 Task: Look for space in Morwa, India from 9th July, 2023 to 15th July, 2023 for 7 adults in price range Rs.10000 to Rs.15000. Place can be entire place or shared room with 4 bedrooms having 7 beds and 4 bathrooms. Property type can be house, flat, guest house. Amenities needed are: wifi, TV, free parkinig on premises, gym, breakfast. Booking option can be shelf check-in. Required host language is English.
Action: Mouse pressed left at (414, 102)
Screenshot: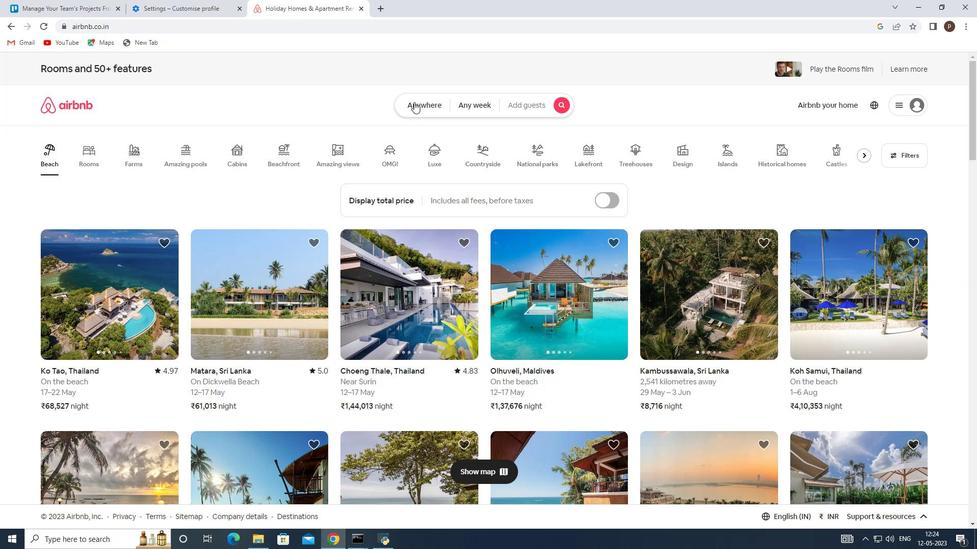 
Action: Mouse moved to (309, 146)
Screenshot: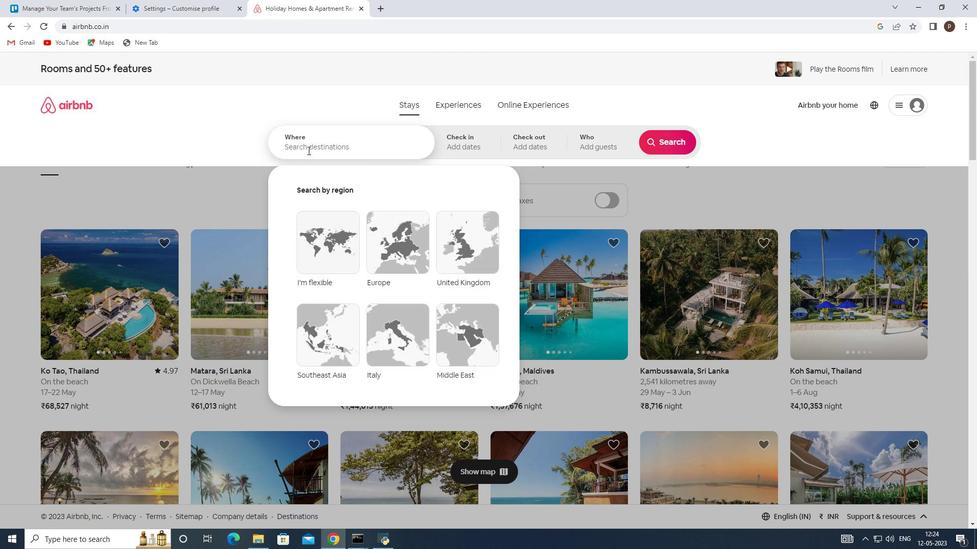 
Action: Mouse pressed left at (309, 146)
Screenshot: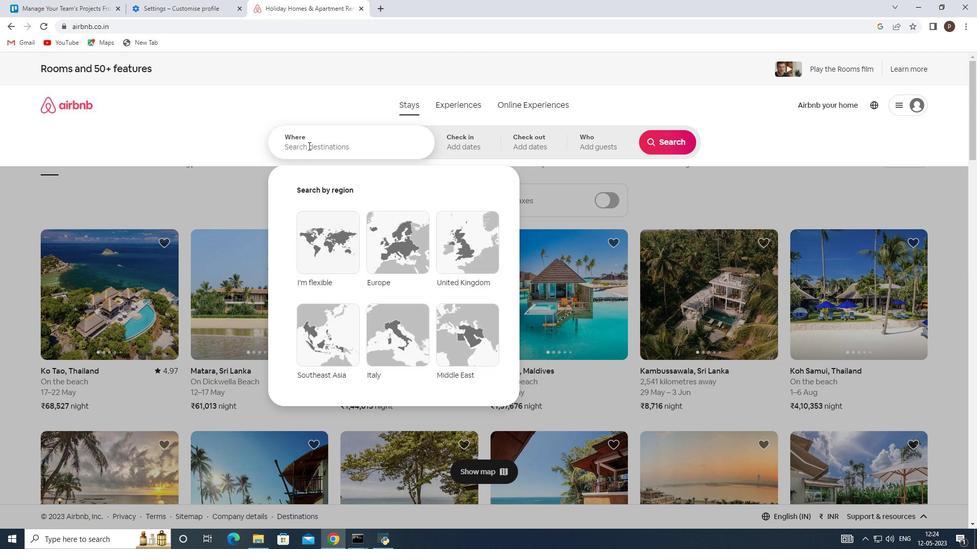 
Action: Key pressed <Key.caps_lock>M<Key.caps_lock>orwa,<Key.space><Key.caps_lock>I<Key.caps_lock>ndia<Key.space><Key.enter>
Screenshot: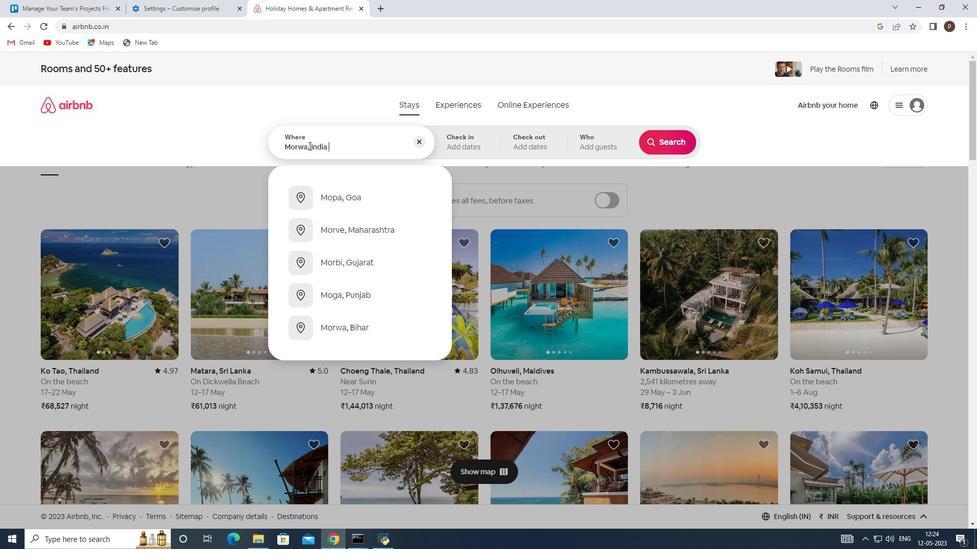 
Action: Mouse moved to (663, 227)
Screenshot: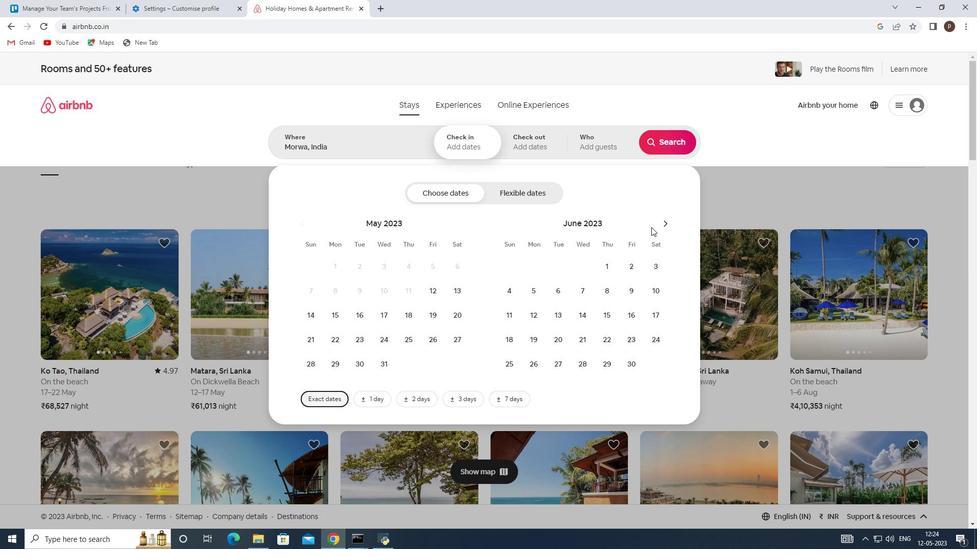 
Action: Mouse pressed left at (663, 227)
Screenshot: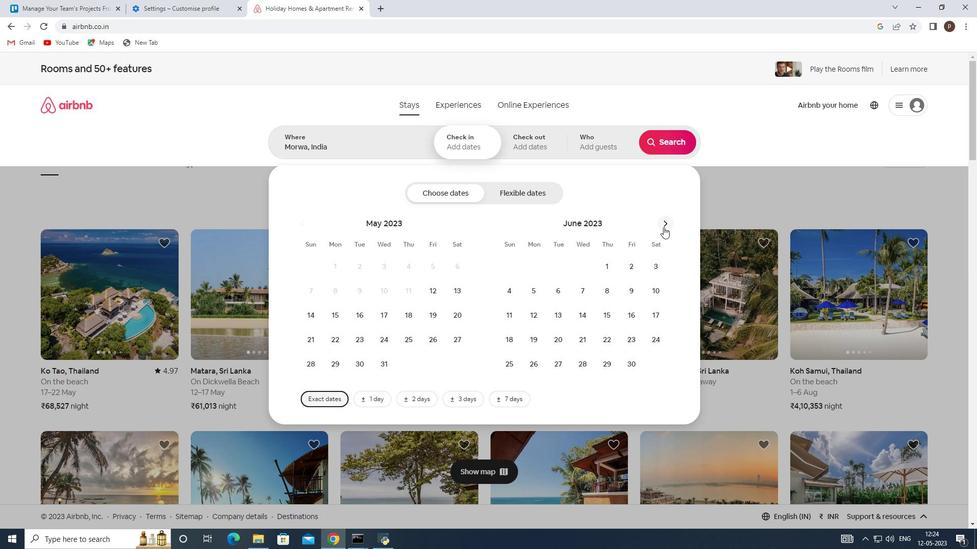 
Action: Mouse moved to (511, 309)
Screenshot: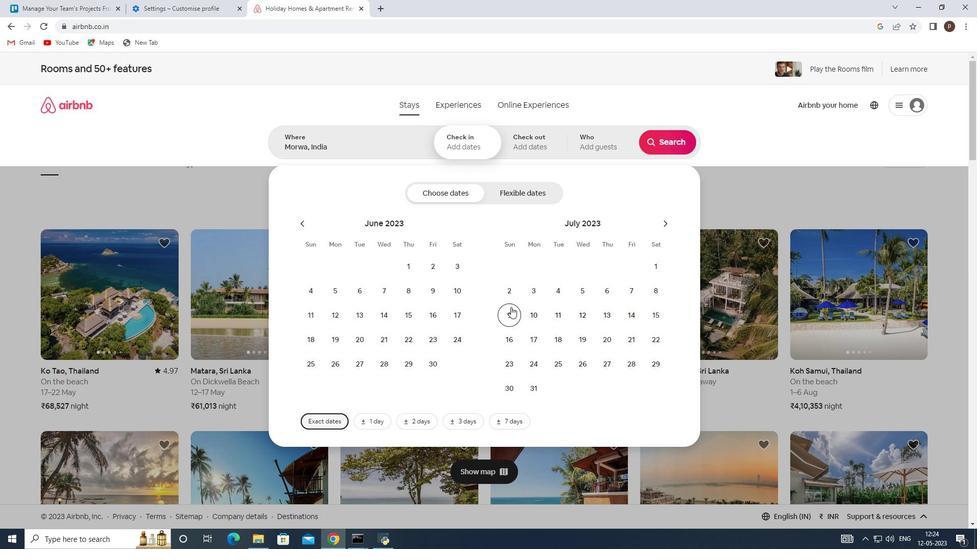 
Action: Mouse pressed left at (511, 309)
Screenshot: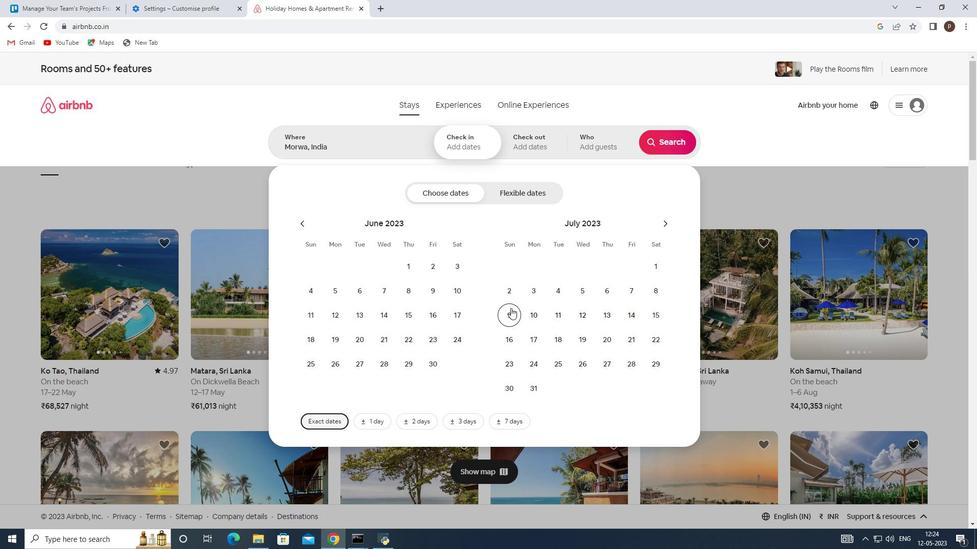 
Action: Mouse moved to (651, 316)
Screenshot: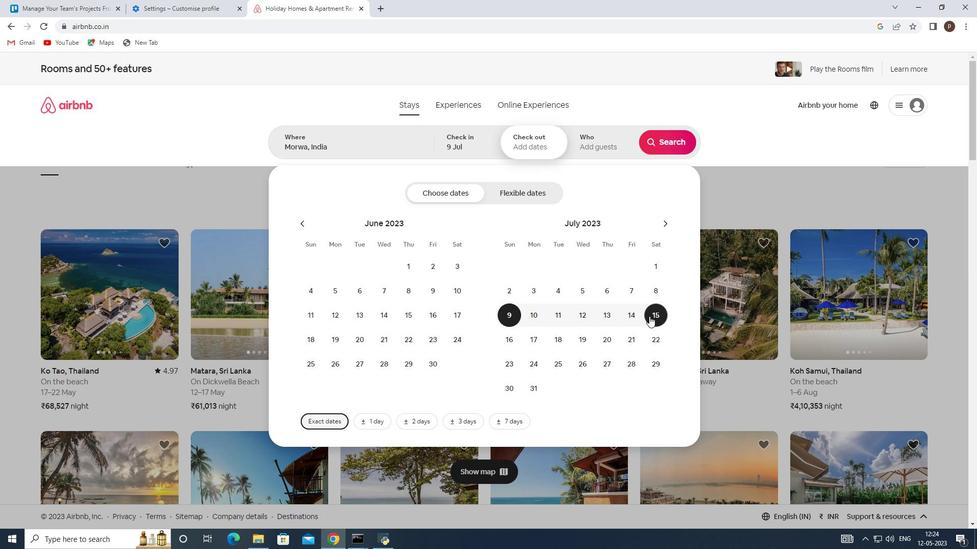
Action: Mouse pressed left at (651, 316)
Screenshot: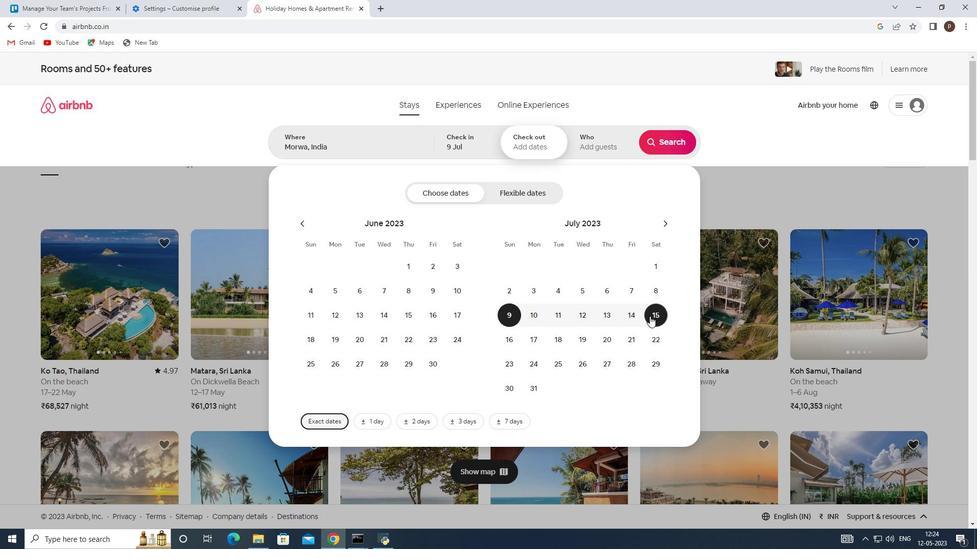 
Action: Mouse moved to (593, 142)
Screenshot: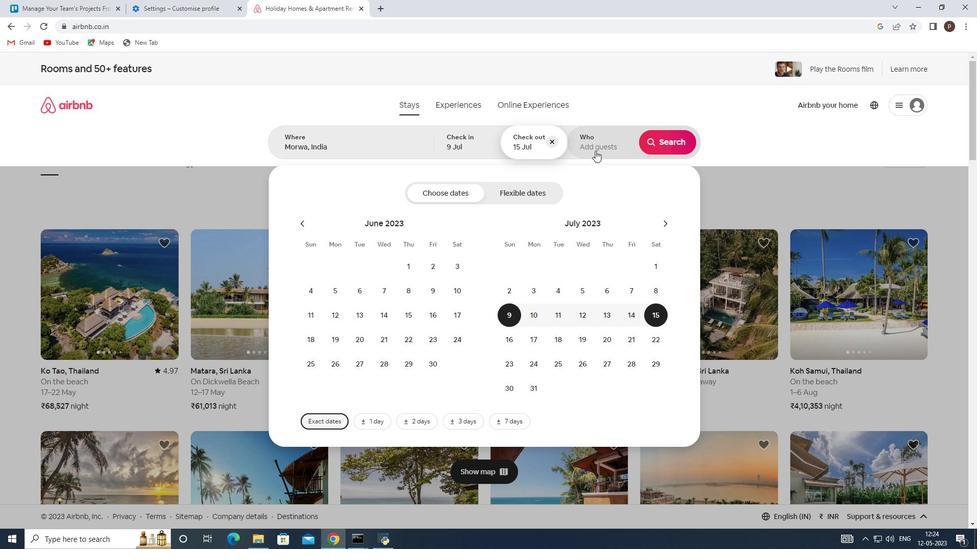 
Action: Mouse pressed left at (593, 142)
Screenshot: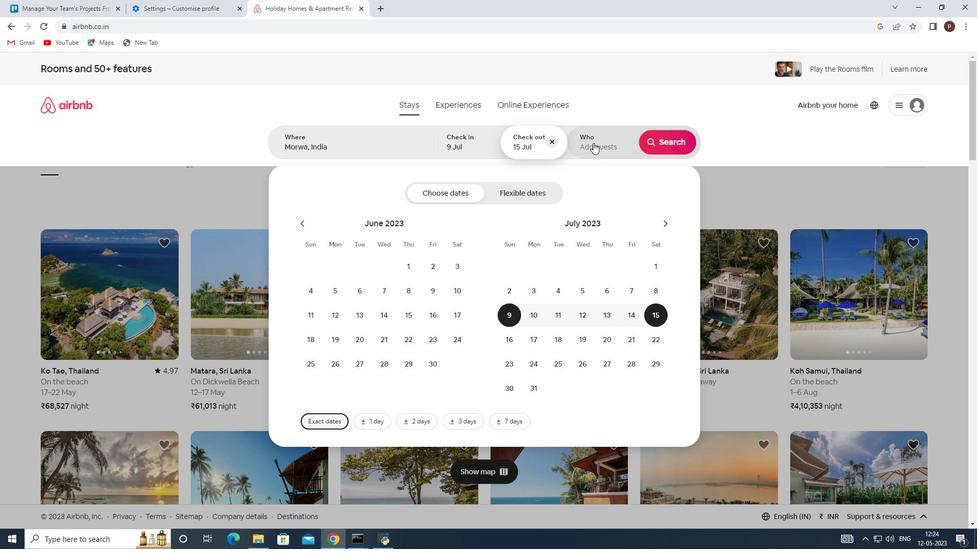 
Action: Mouse moved to (670, 195)
Screenshot: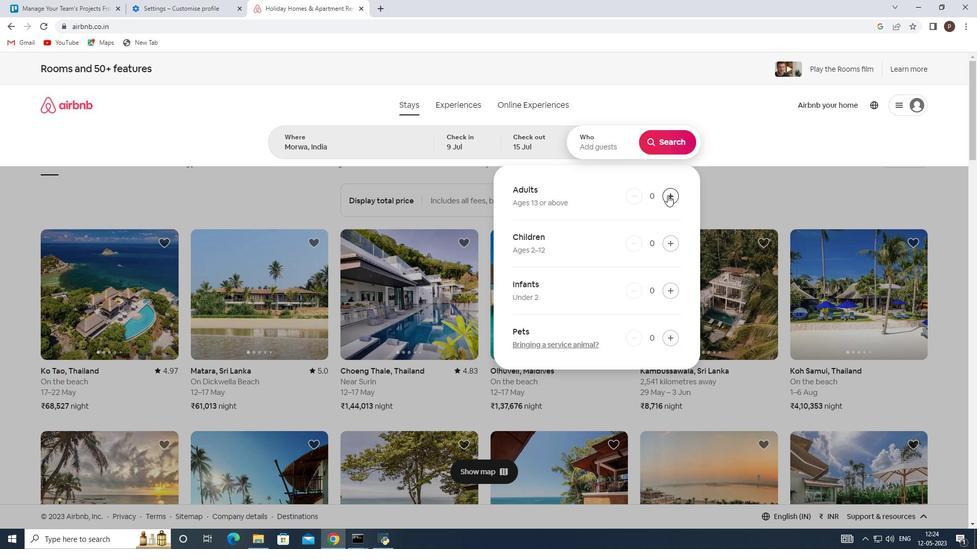 
Action: Mouse pressed left at (670, 195)
Screenshot: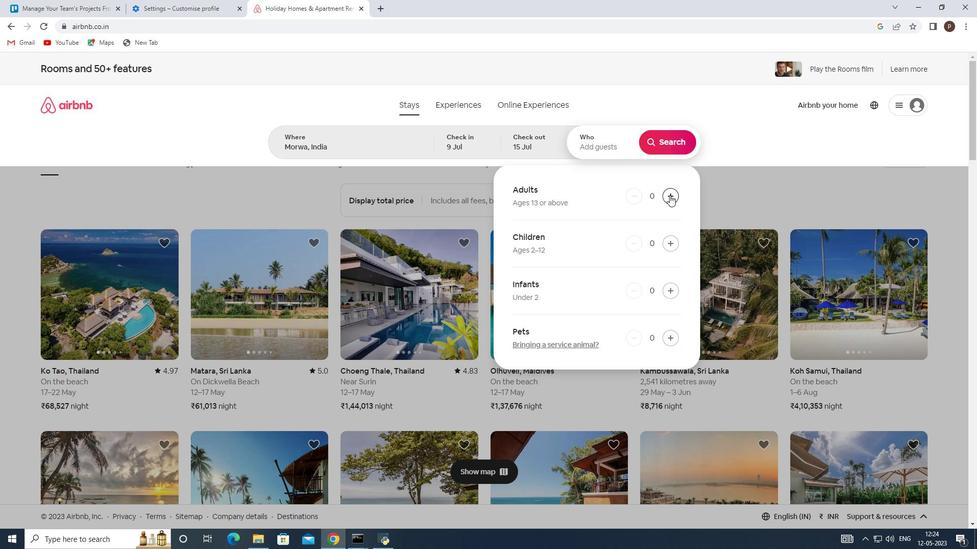 
Action: Mouse pressed left at (670, 195)
Screenshot: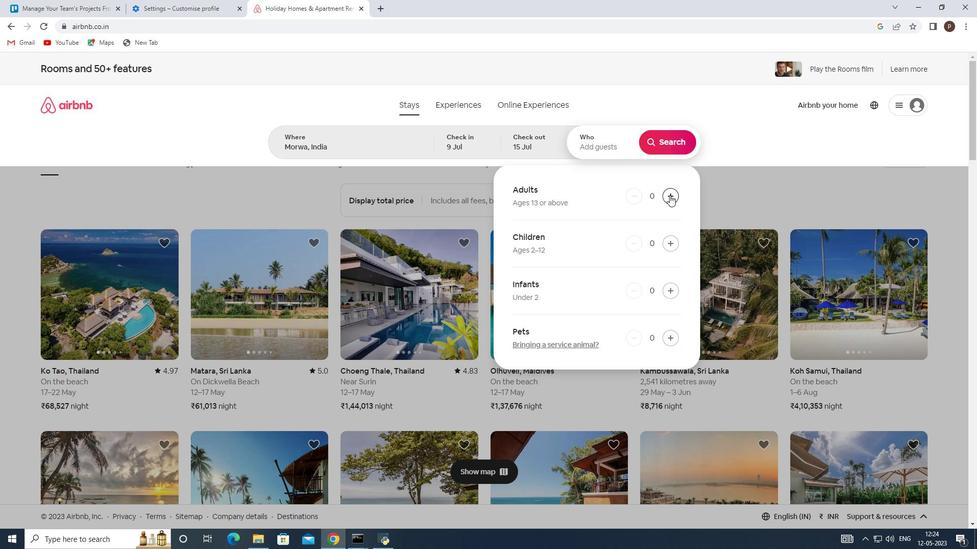 
Action: Mouse pressed left at (670, 195)
Screenshot: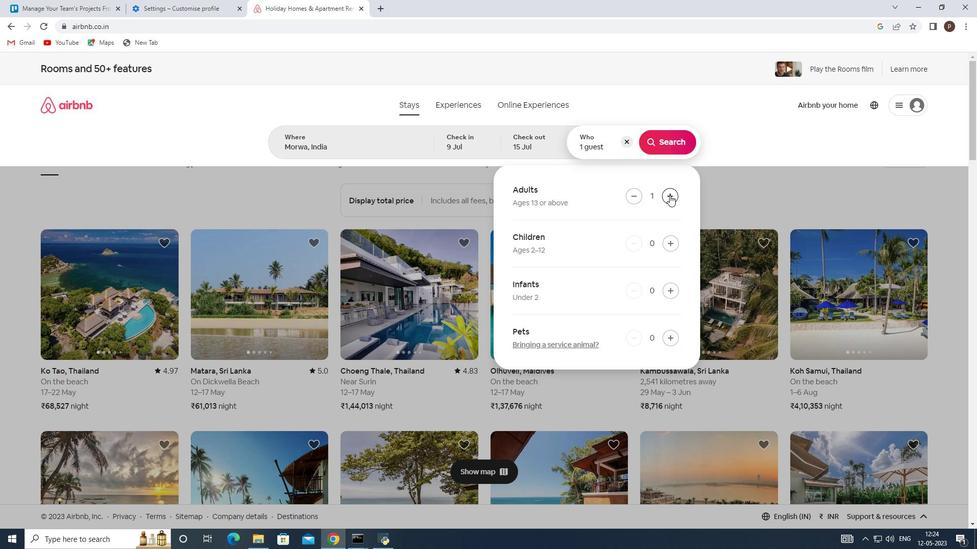 
Action: Mouse pressed left at (670, 195)
Screenshot: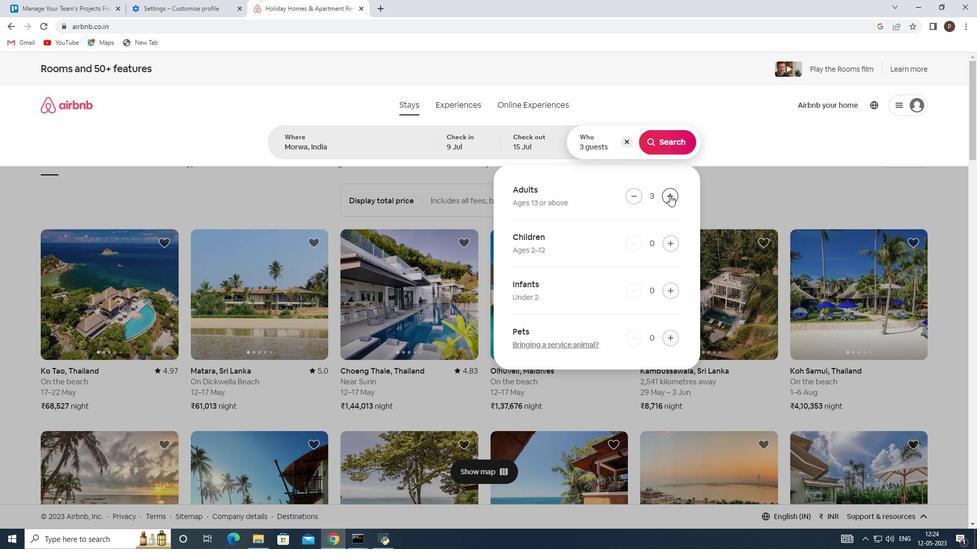 
Action: Mouse pressed left at (670, 195)
Screenshot: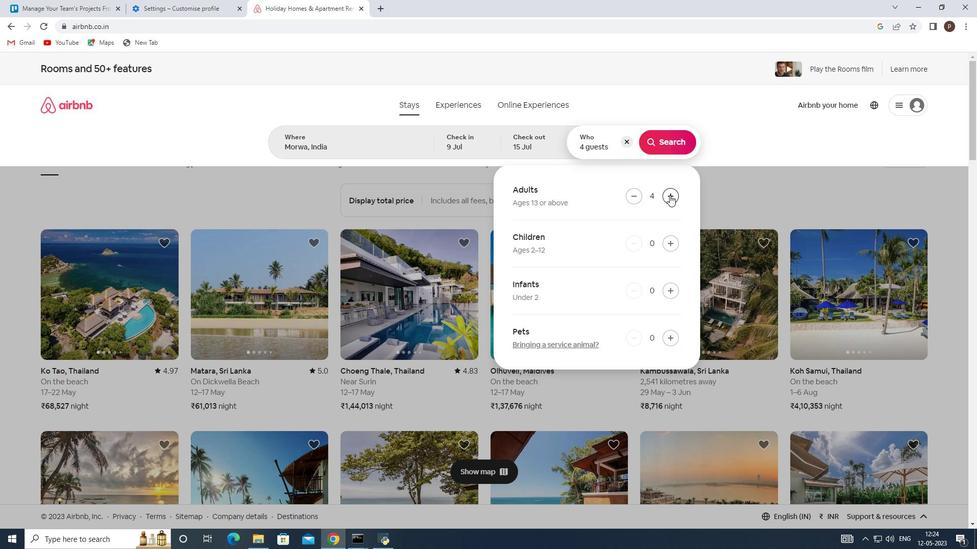 
Action: Mouse pressed left at (670, 195)
Screenshot: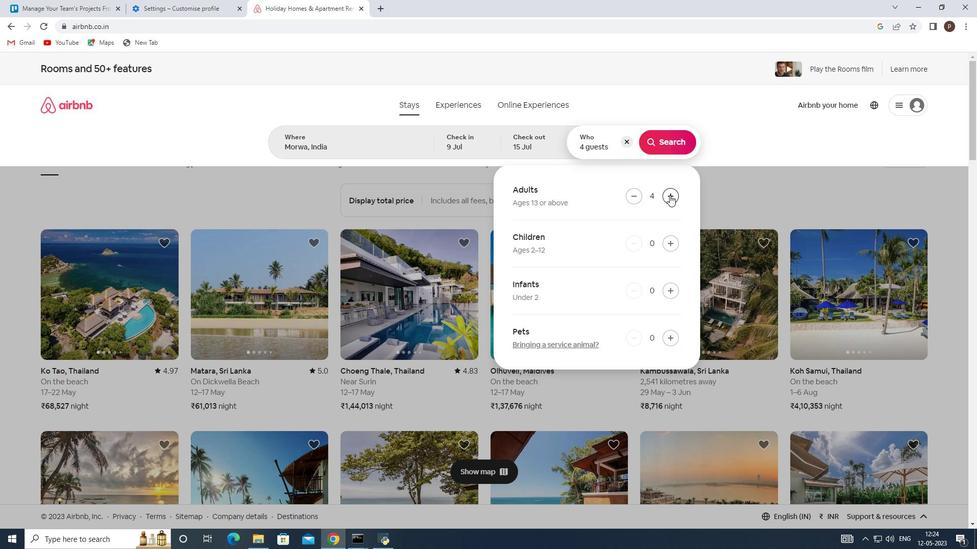 
Action: Mouse pressed left at (670, 195)
Screenshot: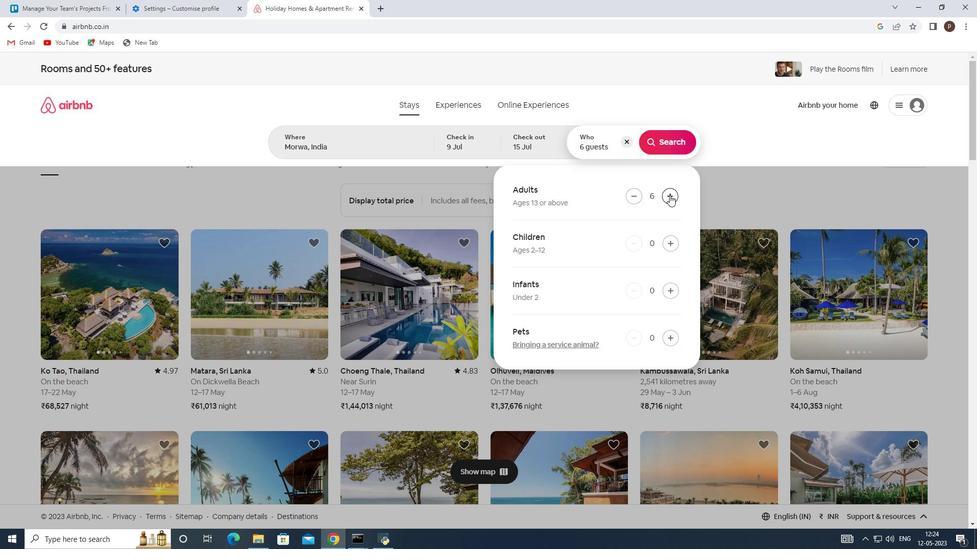 
Action: Mouse moved to (665, 142)
Screenshot: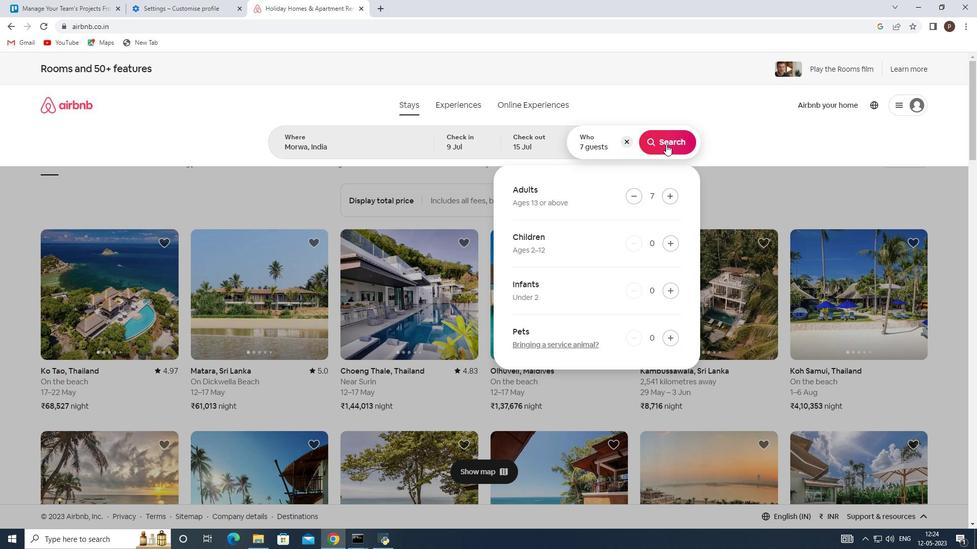 
Action: Mouse pressed left at (665, 142)
Screenshot: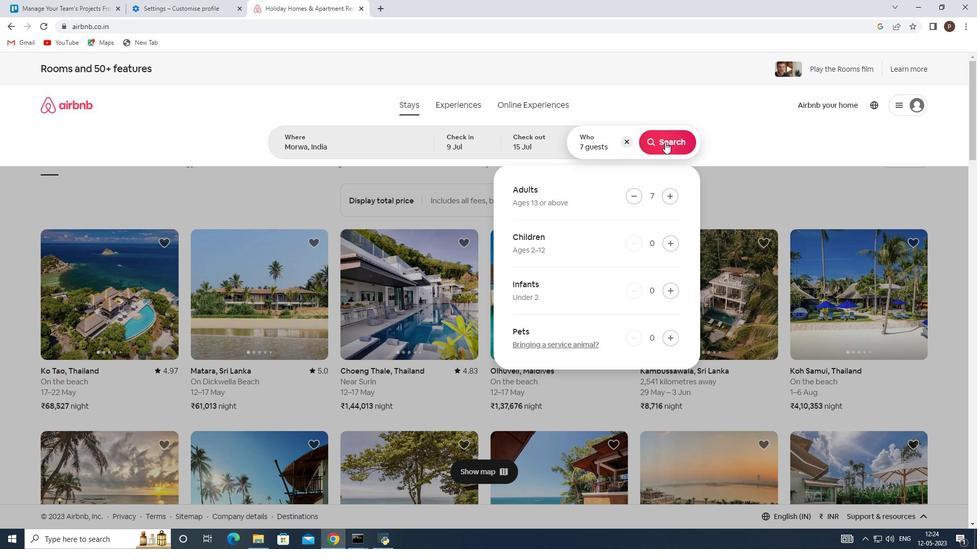 
Action: Mouse moved to (918, 115)
Screenshot: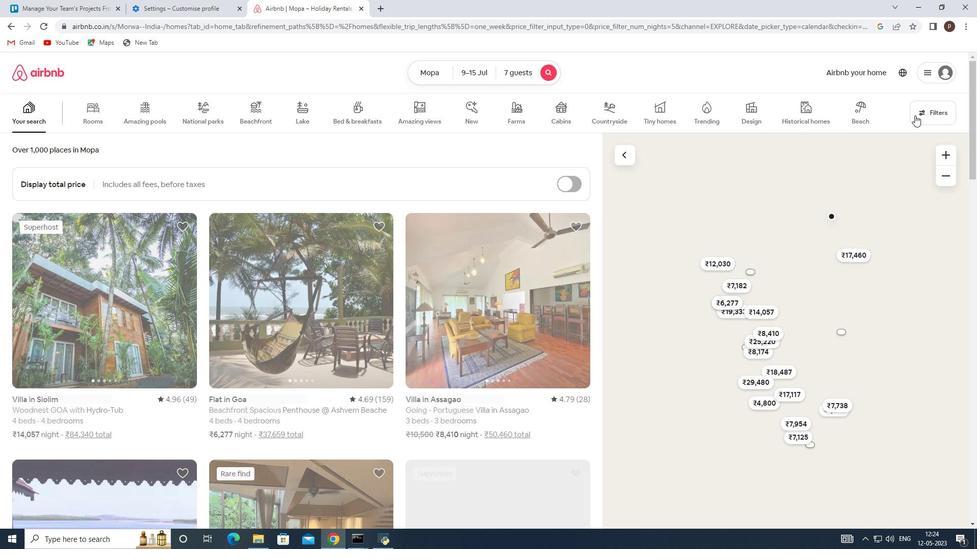 
Action: Mouse pressed left at (918, 115)
Screenshot: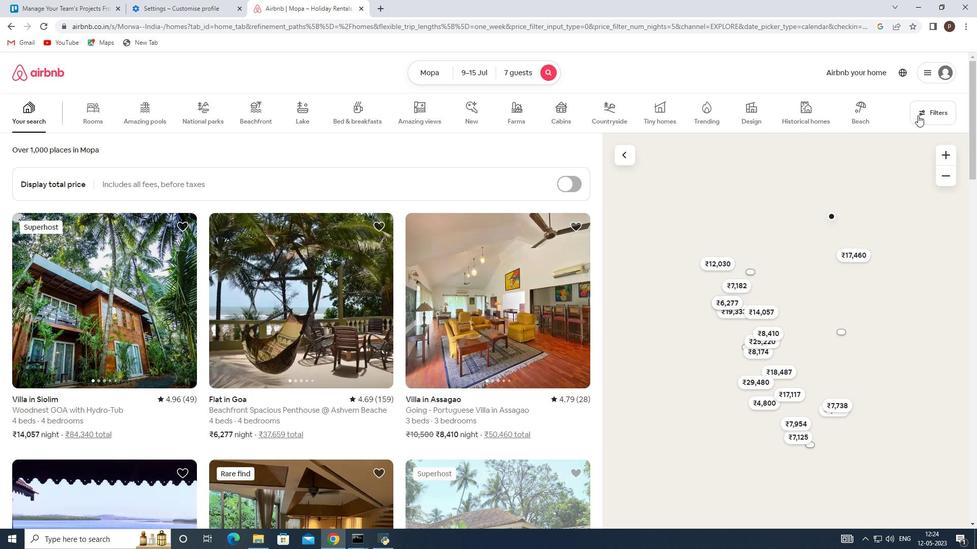 
Action: Mouse moved to (341, 370)
Screenshot: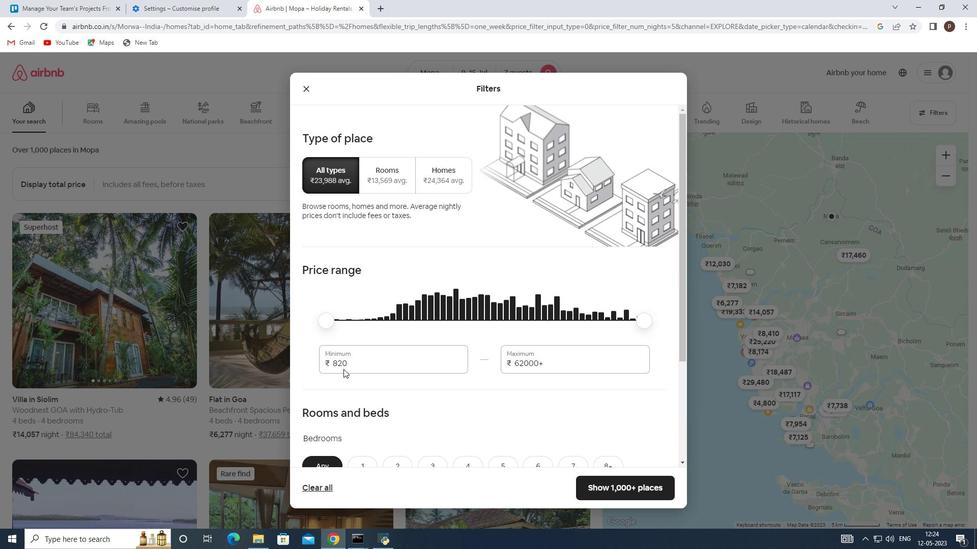 
Action: Mouse pressed left at (341, 370)
Screenshot: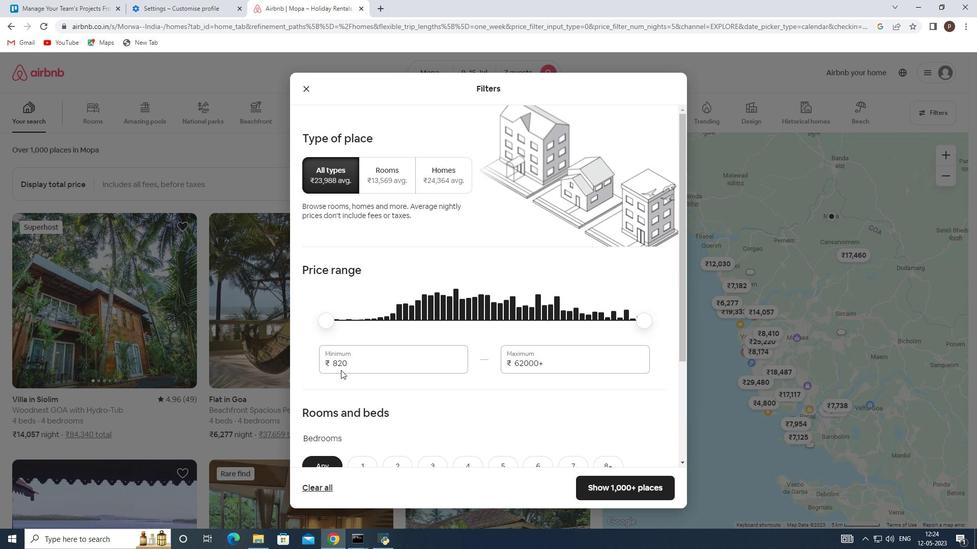 
Action: Mouse pressed left at (341, 370)
Screenshot: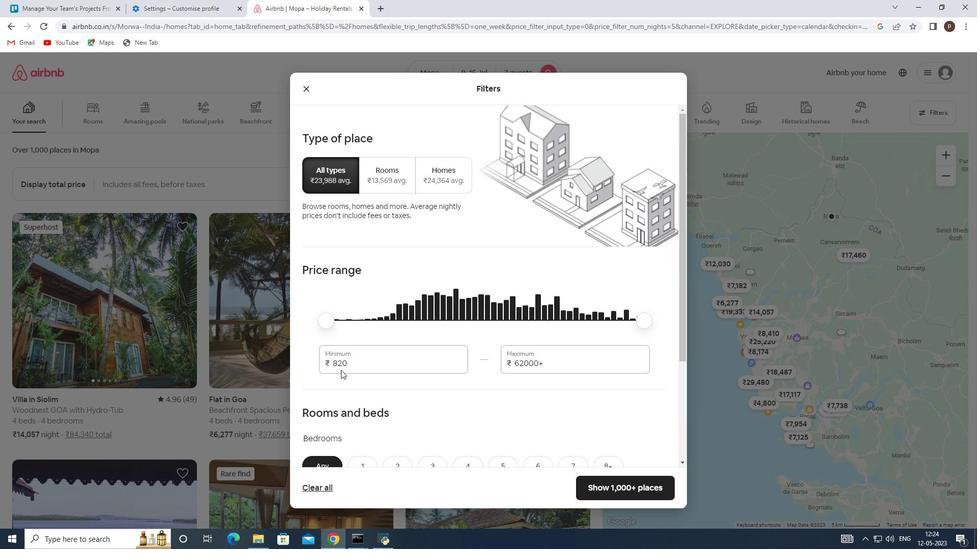 
Action: Mouse moved to (334, 361)
Screenshot: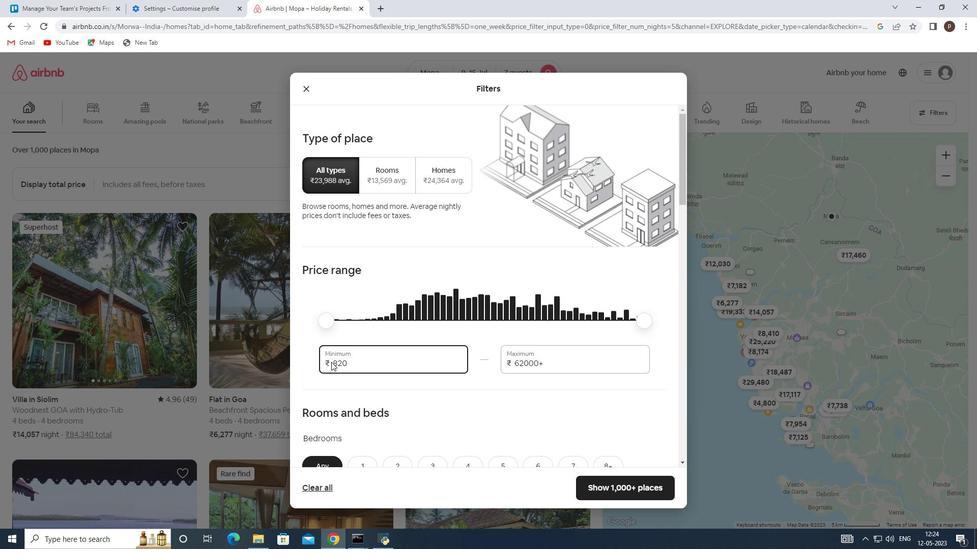 
Action: Mouse pressed left at (334, 361)
Screenshot: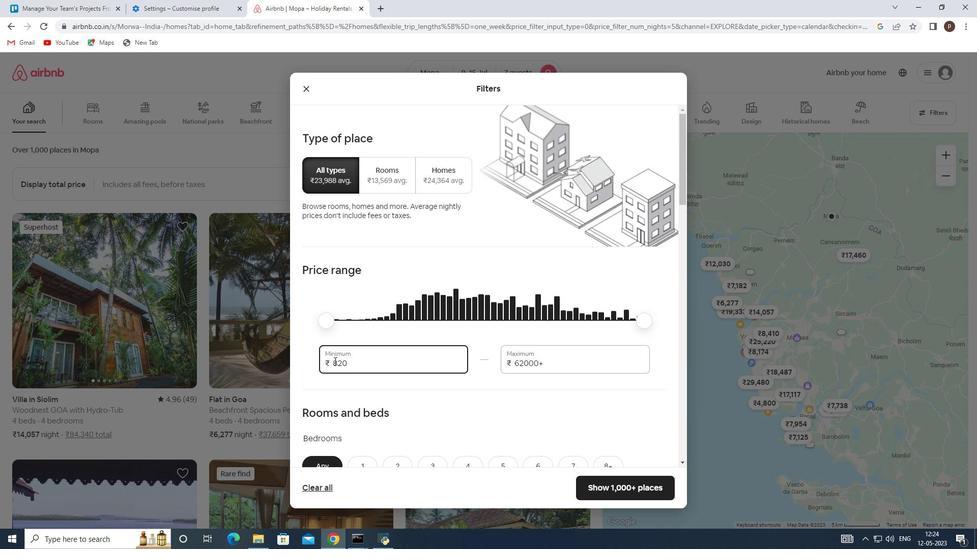 
Action: Mouse pressed left at (334, 361)
Screenshot: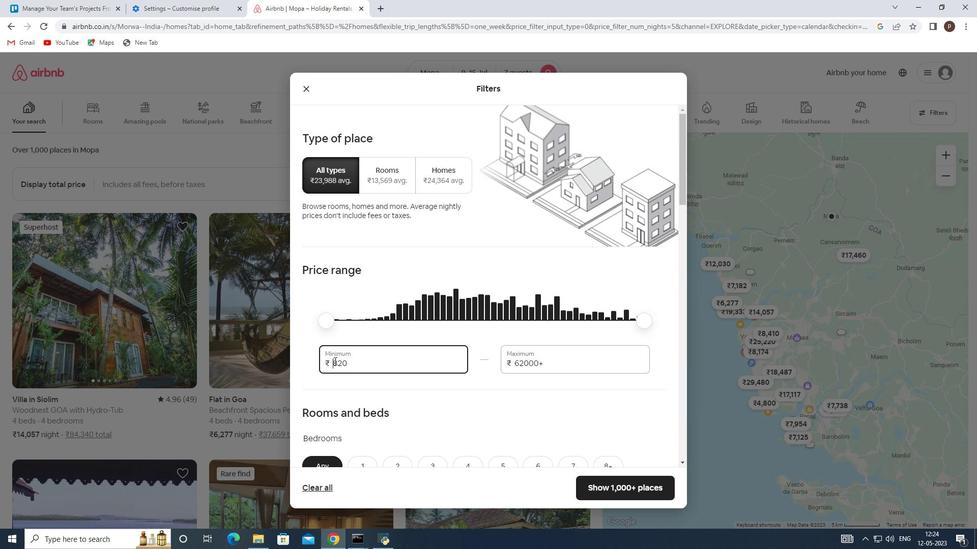 
Action: Mouse moved to (335, 360)
Screenshot: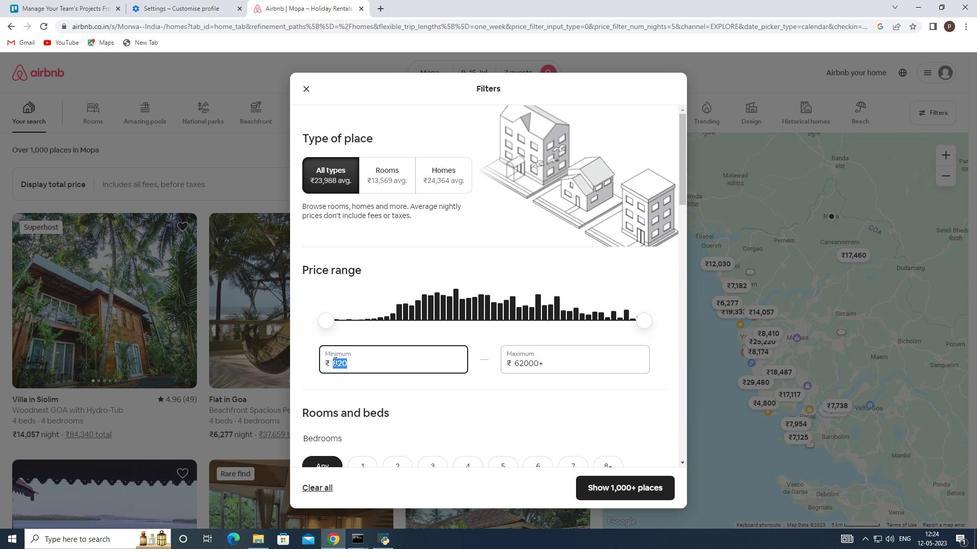 
Action: Key pressed 10000<Key.tab>15000
Screenshot: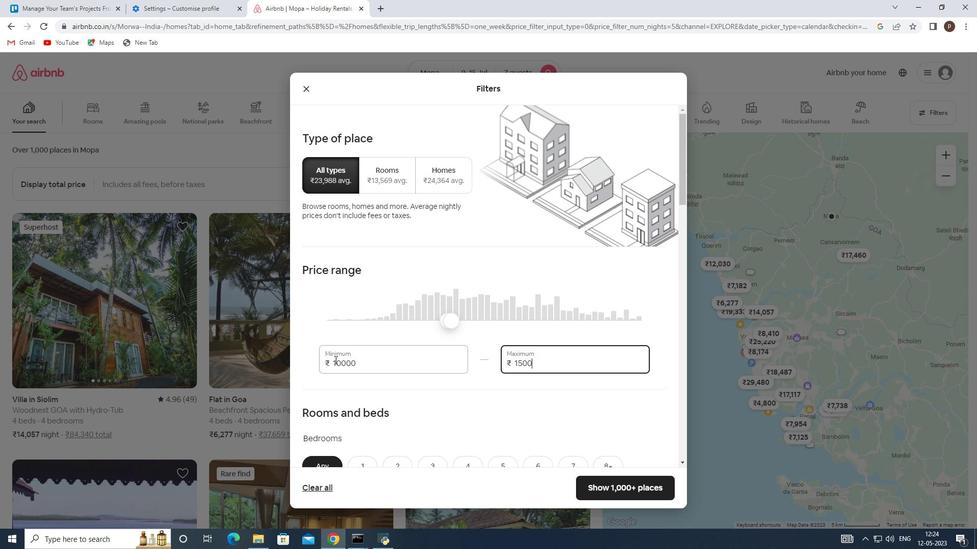 
Action: Mouse moved to (365, 393)
Screenshot: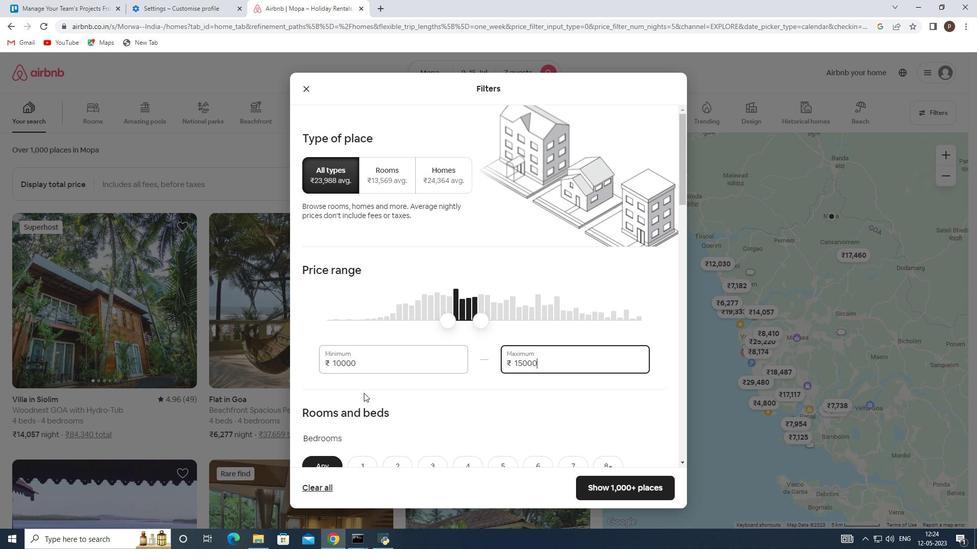 
Action: Mouse scrolled (365, 393) with delta (0, 0)
Screenshot: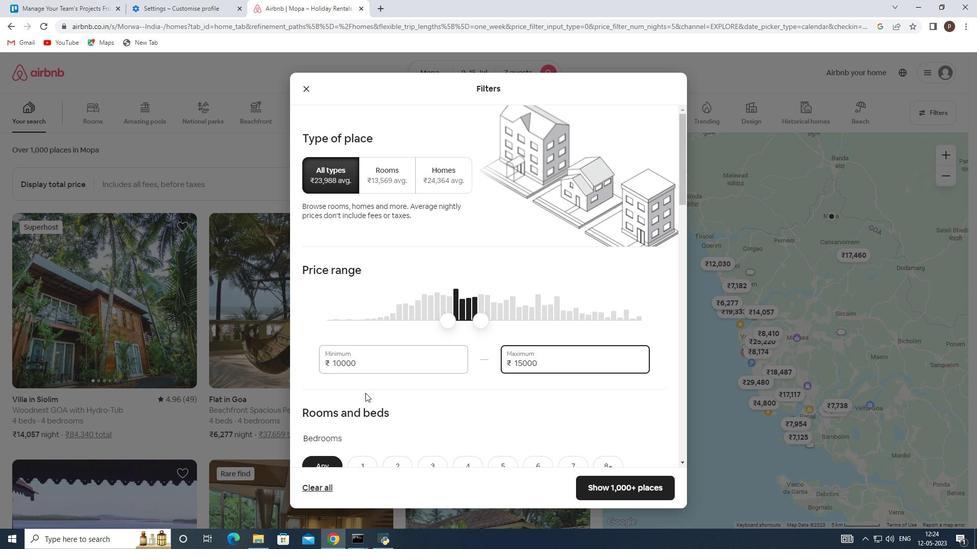 
Action: Mouse moved to (369, 389)
Screenshot: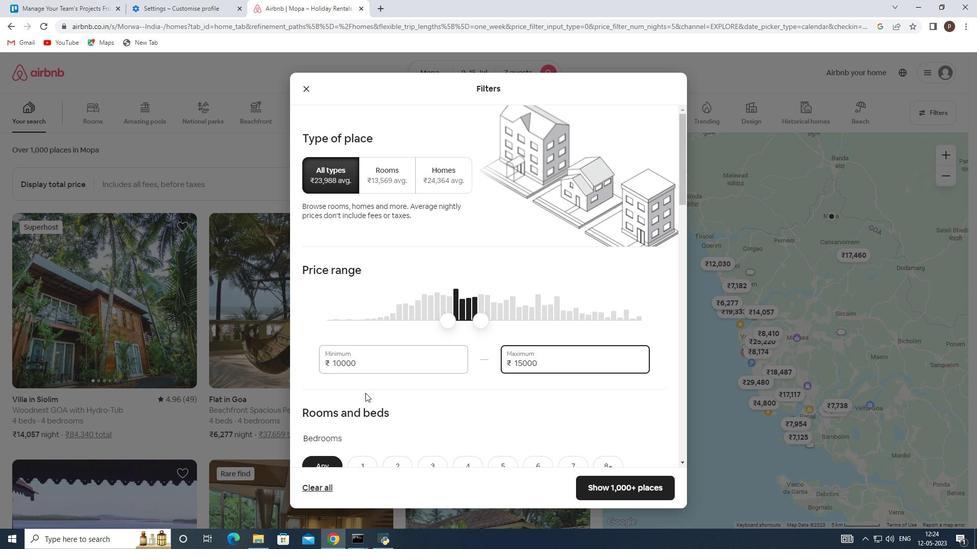 
Action: Mouse scrolled (369, 389) with delta (0, 0)
Screenshot: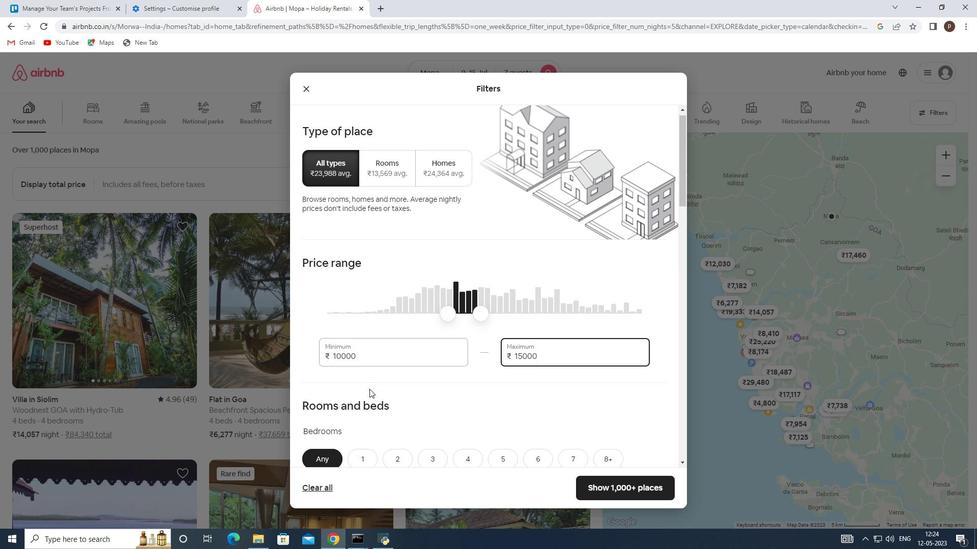 
Action: Mouse moved to (469, 361)
Screenshot: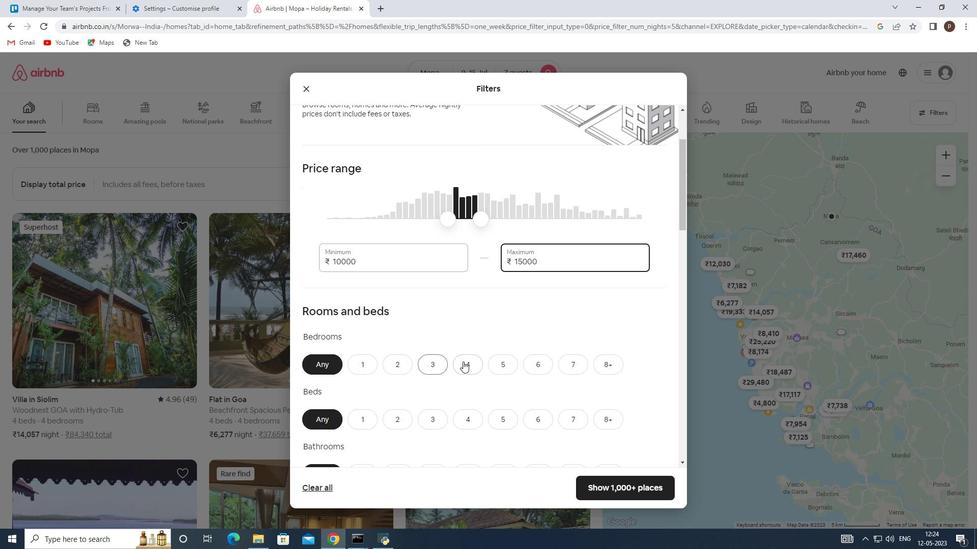 
Action: Mouse pressed left at (469, 361)
Screenshot: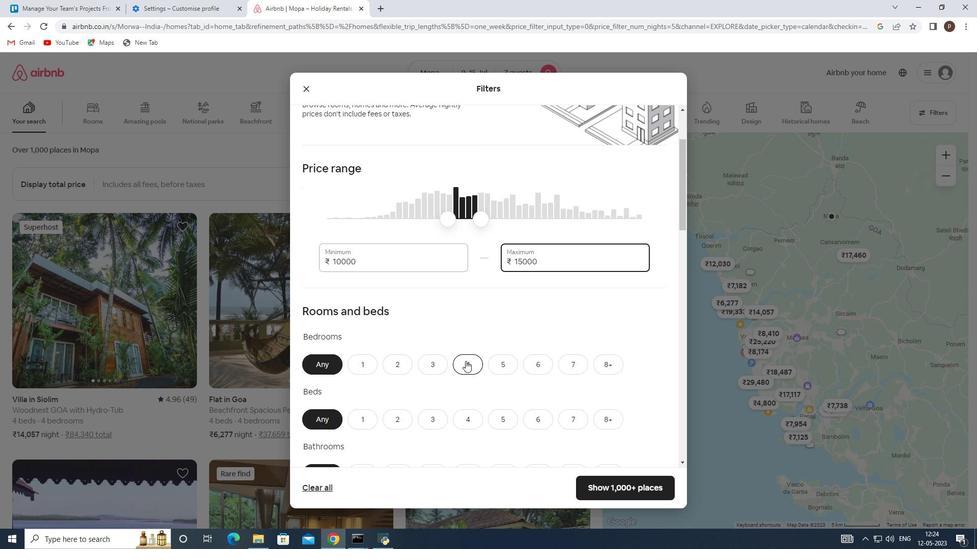 
Action: Mouse moved to (565, 413)
Screenshot: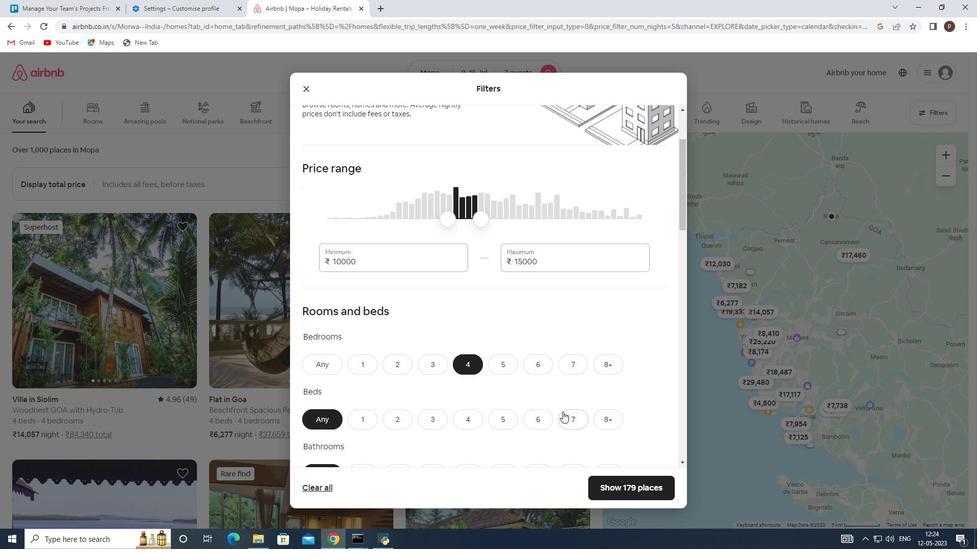 
Action: Mouse pressed left at (565, 413)
Screenshot: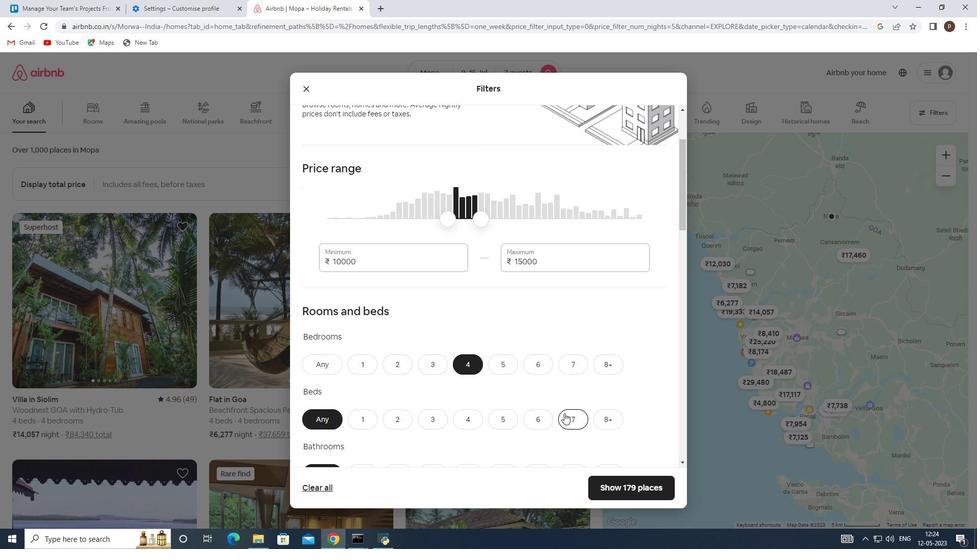
Action: Mouse moved to (548, 405)
Screenshot: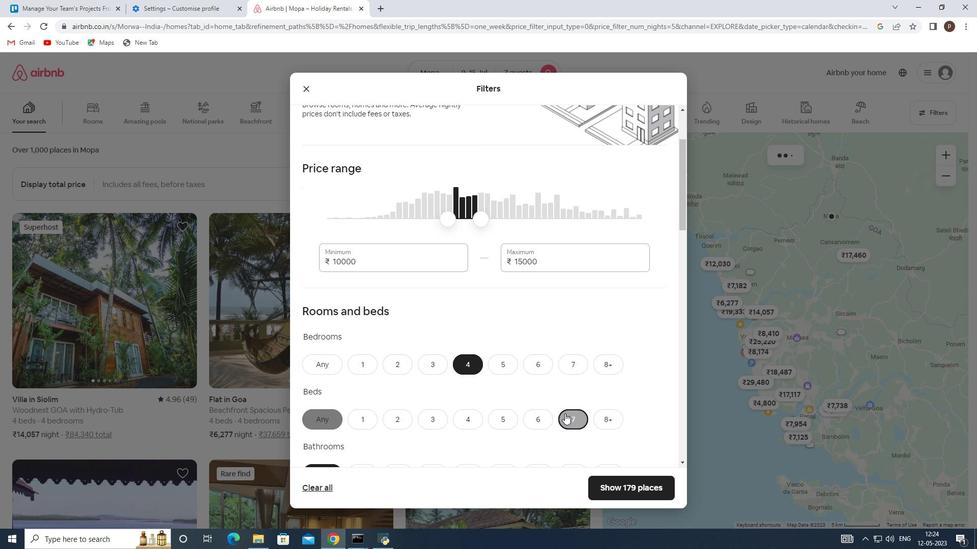
Action: Mouse scrolled (548, 405) with delta (0, 0)
Screenshot: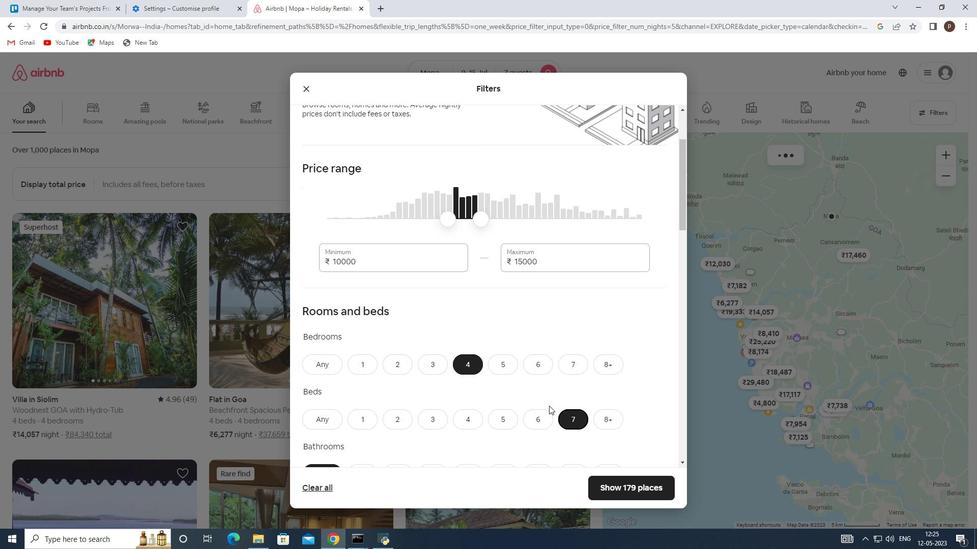 
Action: Mouse scrolled (548, 405) with delta (0, 0)
Screenshot: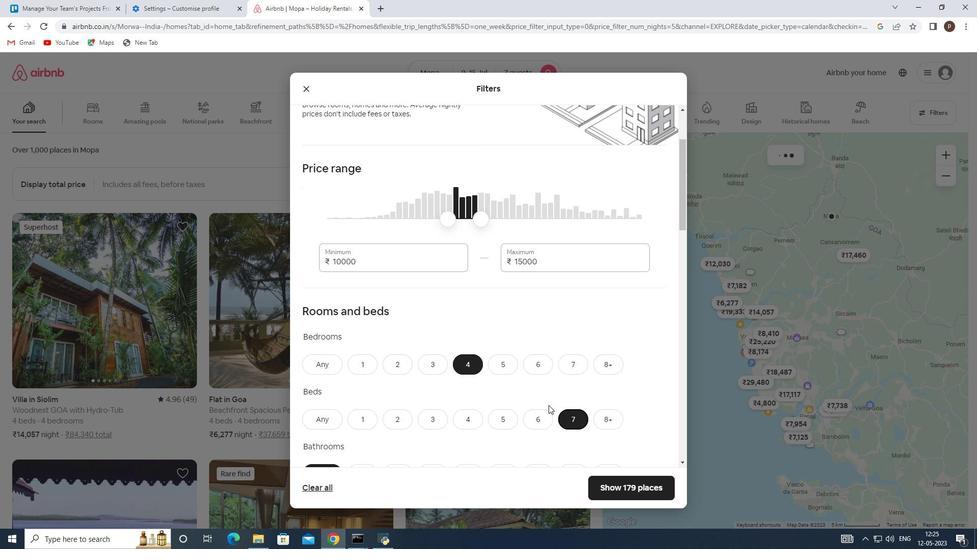 
Action: Mouse moved to (465, 373)
Screenshot: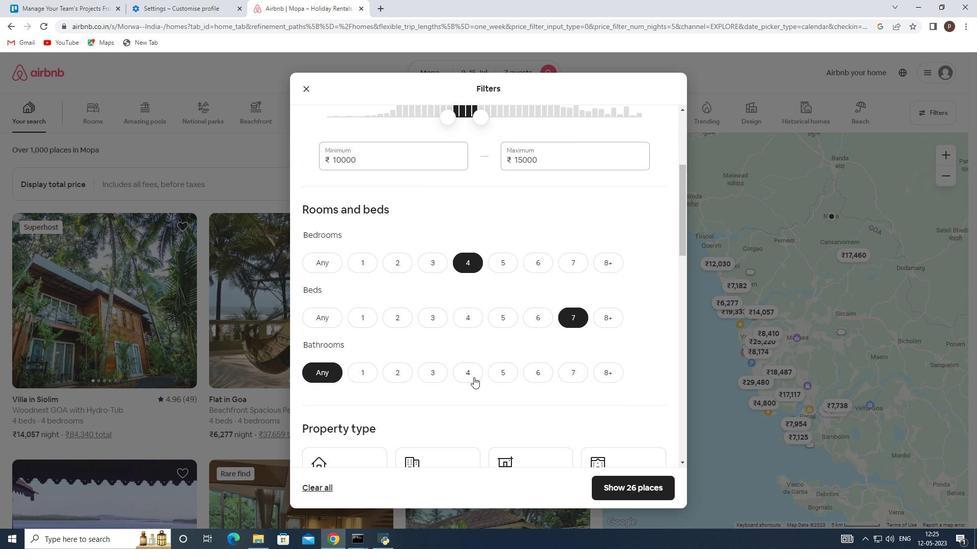 
Action: Mouse pressed left at (465, 373)
Screenshot: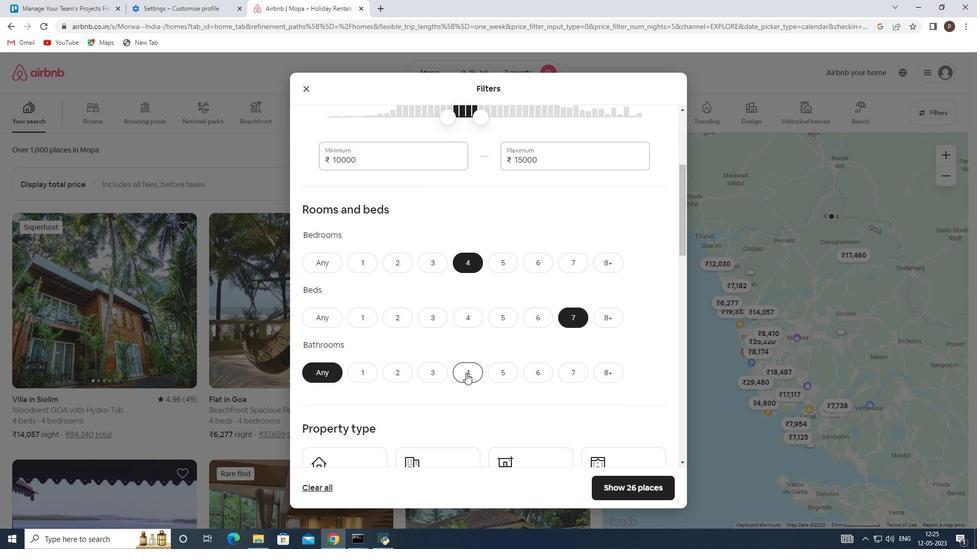 
Action: Mouse scrolled (465, 373) with delta (0, 0)
Screenshot: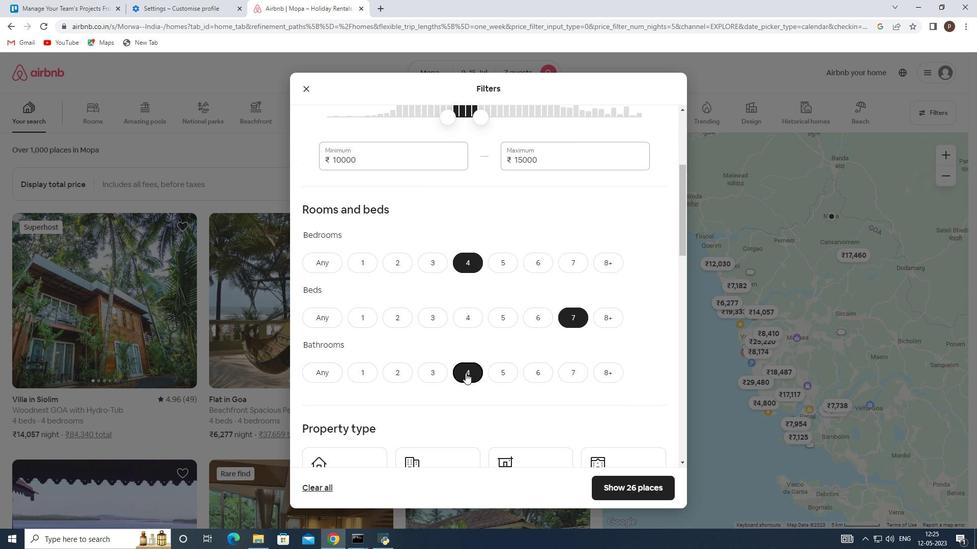 
Action: Mouse moved to (372, 419)
Screenshot: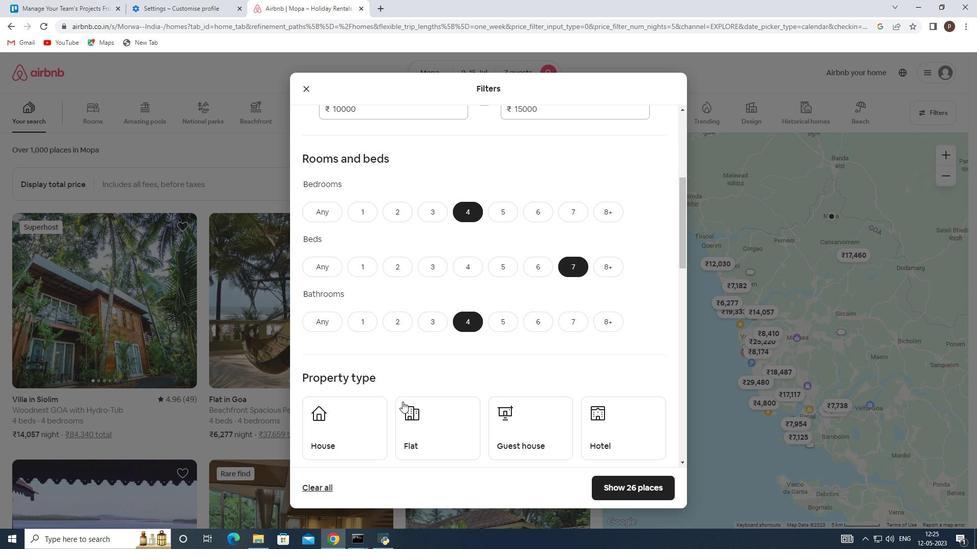 
Action: Mouse pressed left at (372, 419)
Screenshot: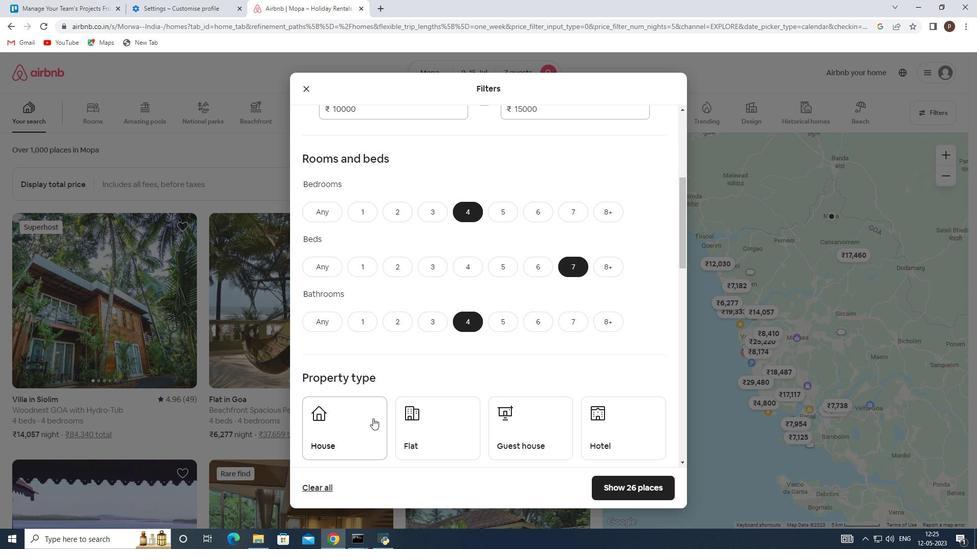 
Action: Mouse moved to (447, 420)
Screenshot: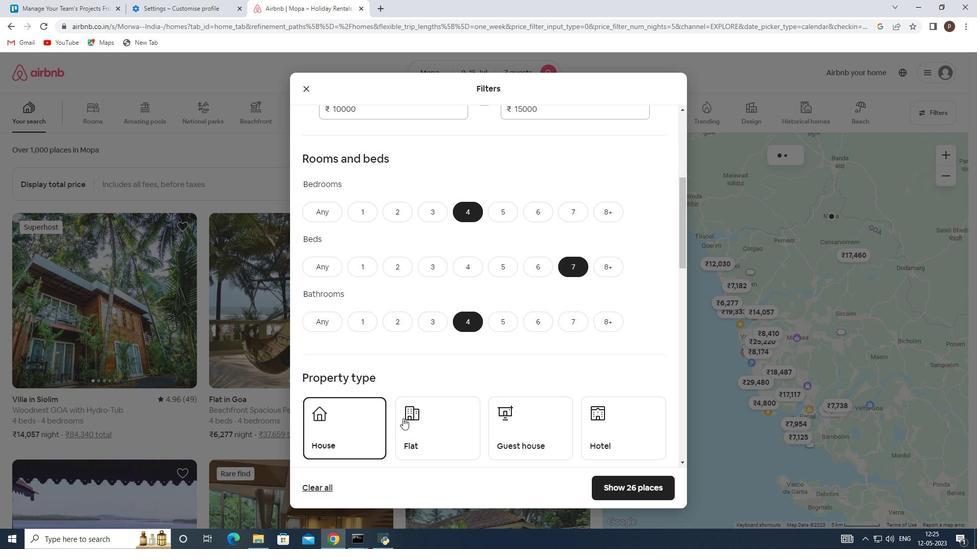 
Action: Mouse pressed left at (447, 420)
Screenshot: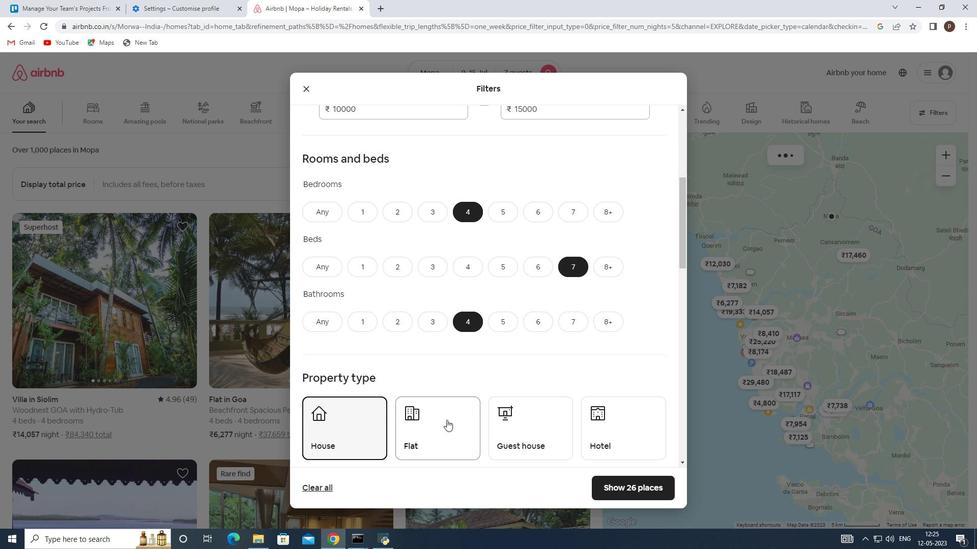 
Action: Mouse moved to (514, 423)
Screenshot: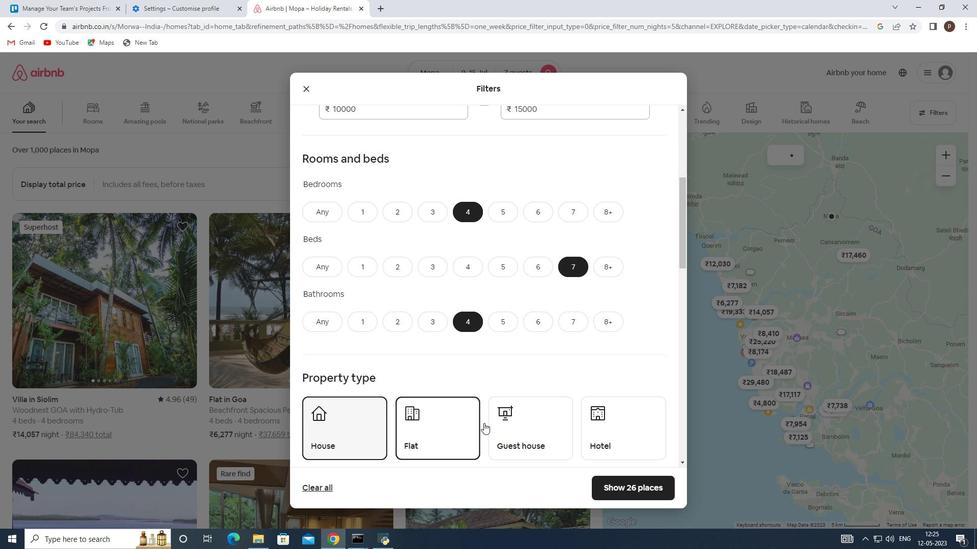 
Action: Mouse pressed left at (514, 423)
Screenshot: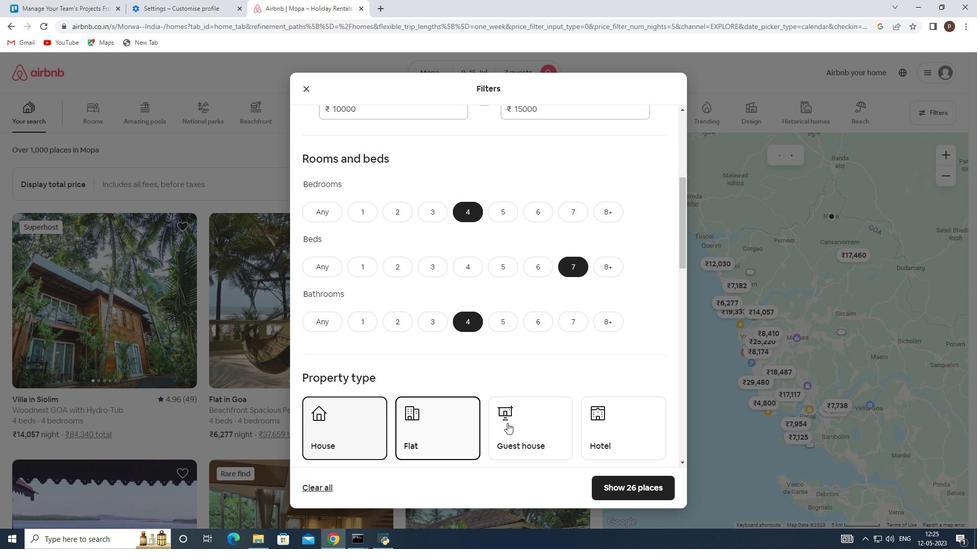 
Action: Mouse scrolled (514, 423) with delta (0, 0)
Screenshot: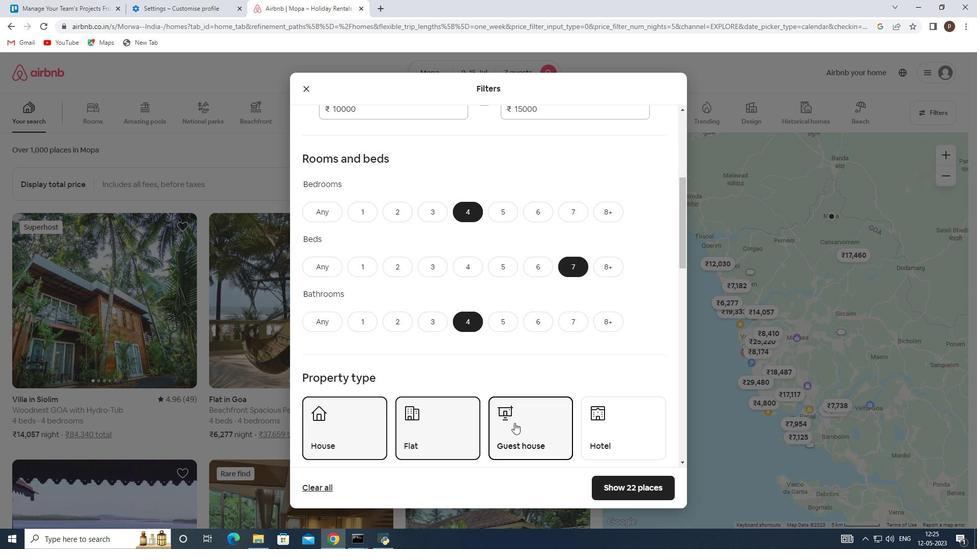 
Action: Mouse moved to (502, 405)
Screenshot: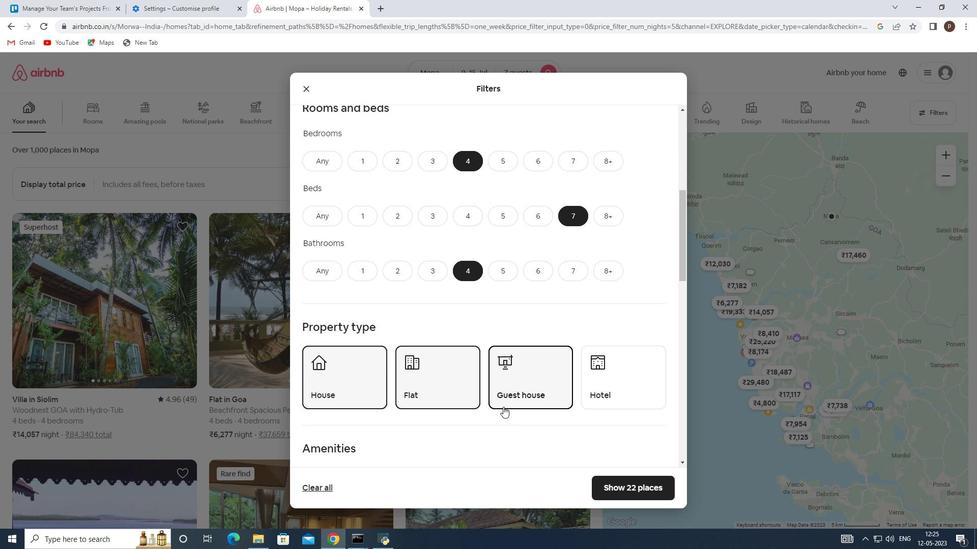 
Action: Mouse scrolled (502, 405) with delta (0, 0)
Screenshot: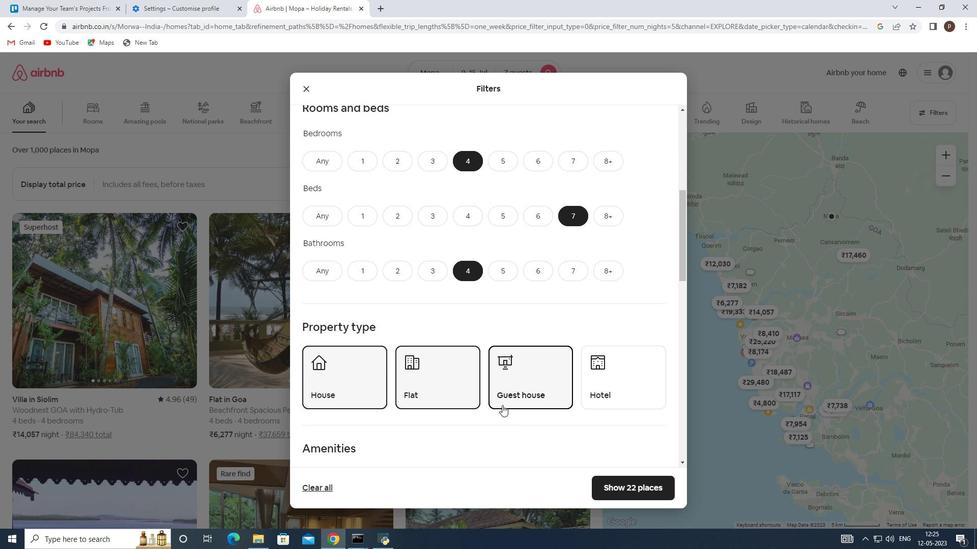 
Action: Mouse scrolled (502, 405) with delta (0, 0)
Screenshot: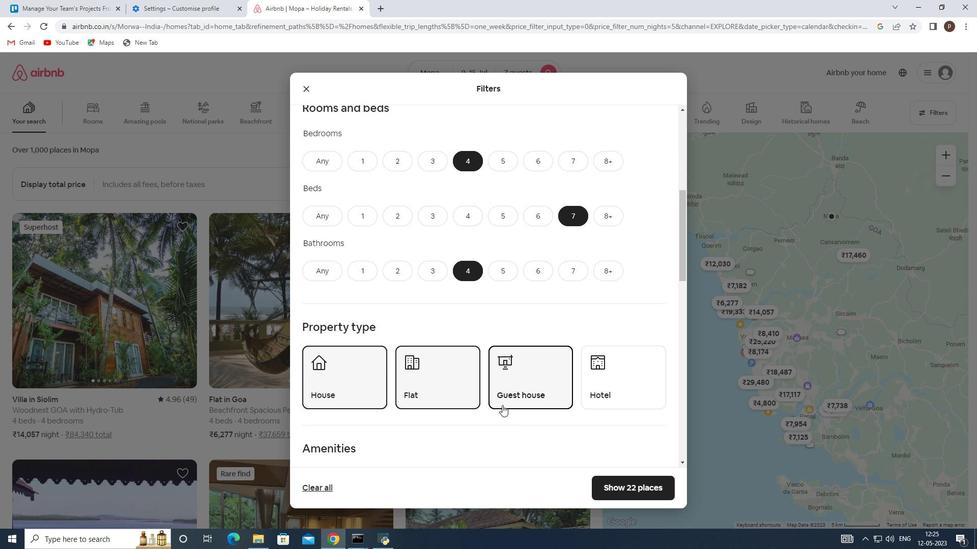 
Action: Mouse moved to (491, 404)
Screenshot: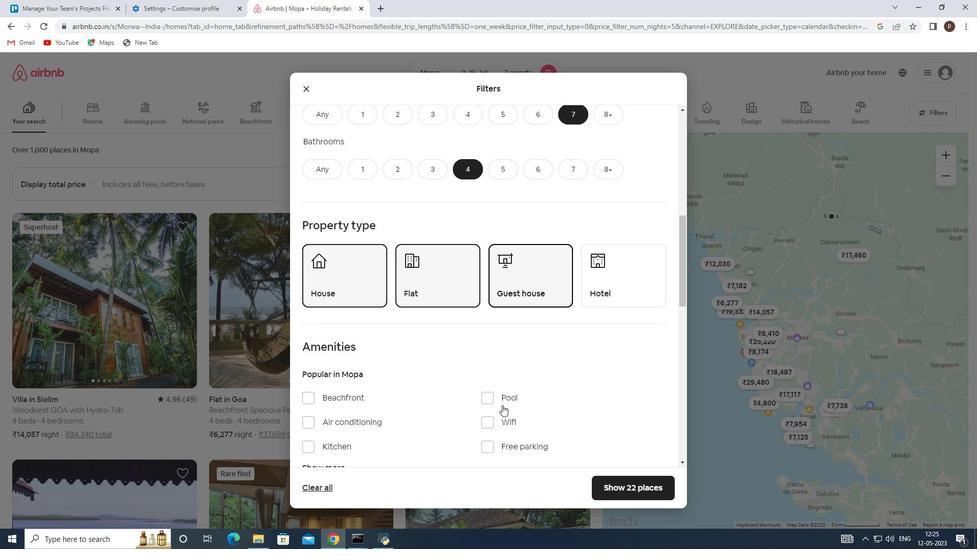 
Action: Mouse scrolled (491, 404) with delta (0, 0)
Screenshot: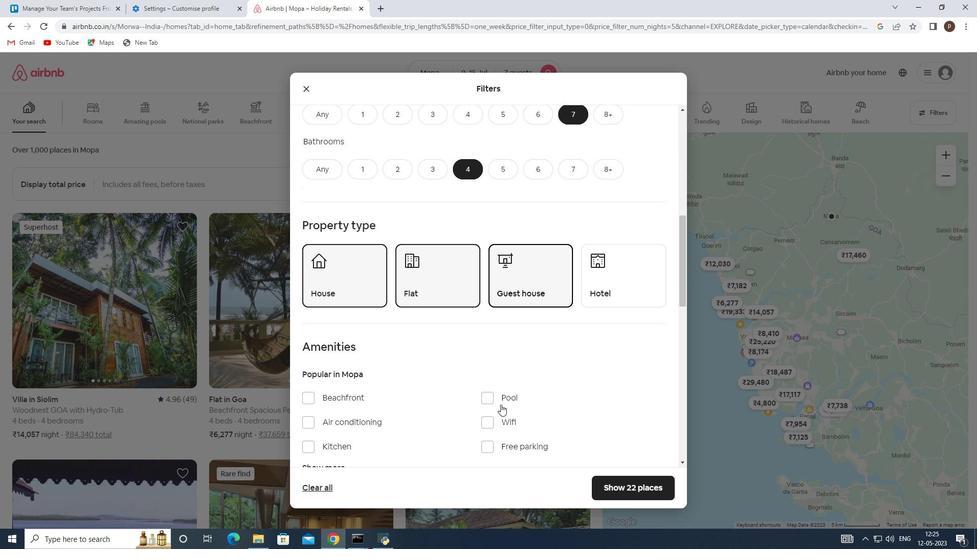 
Action: Mouse moved to (491, 404)
Screenshot: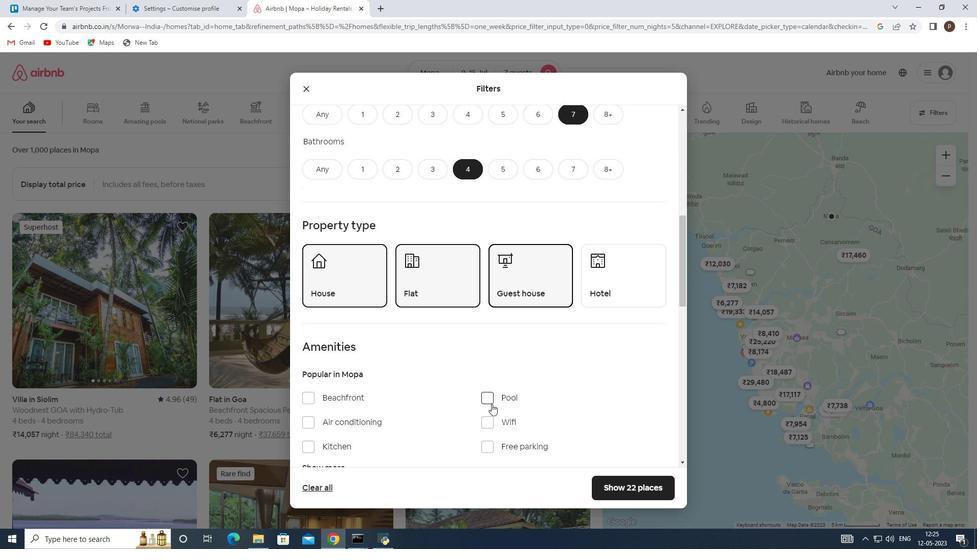 
Action: Mouse scrolled (491, 404) with delta (0, 0)
Screenshot: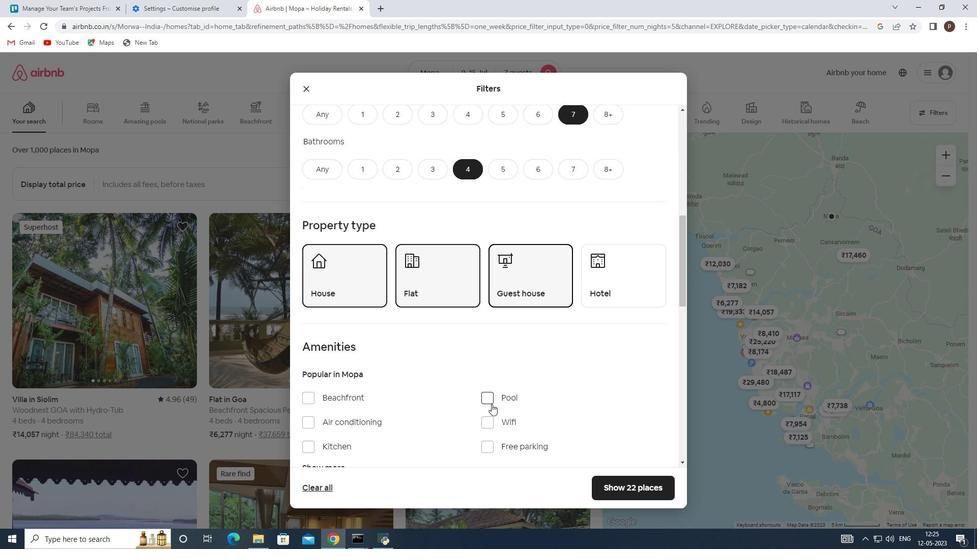 
Action: Mouse moved to (489, 318)
Screenshot: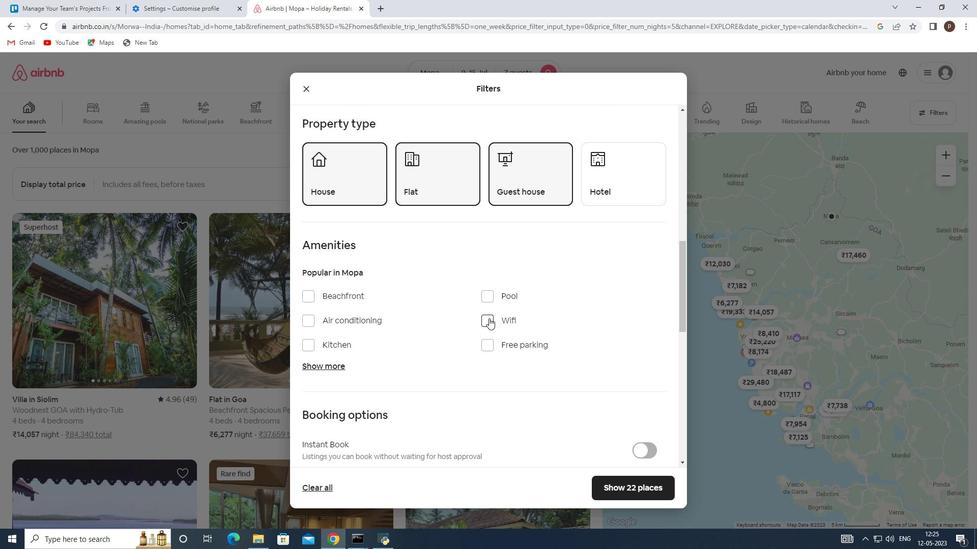 
Action: Mouse pressed left at (489, 318)
Screenshot: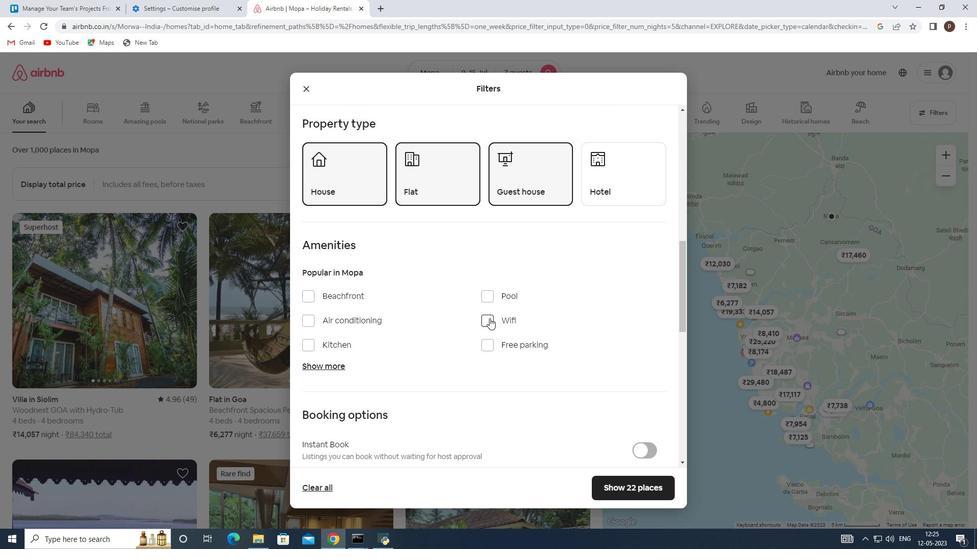 
Action: Mouse moved to (489, 345)
Screenshot: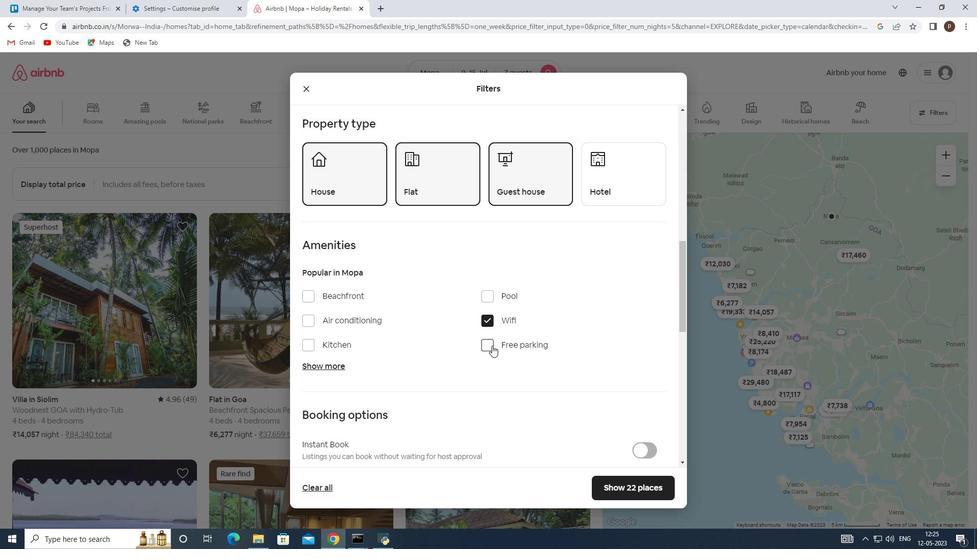 
Action: Mouse pressed left at (489, 345)
Screenshot: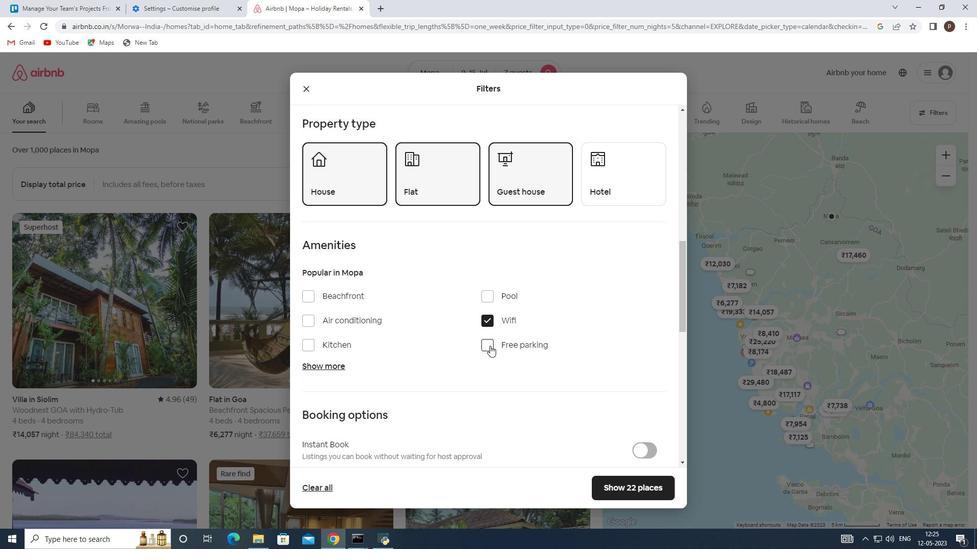 
Action: Mouse moved to (328, 365)
Screenshot: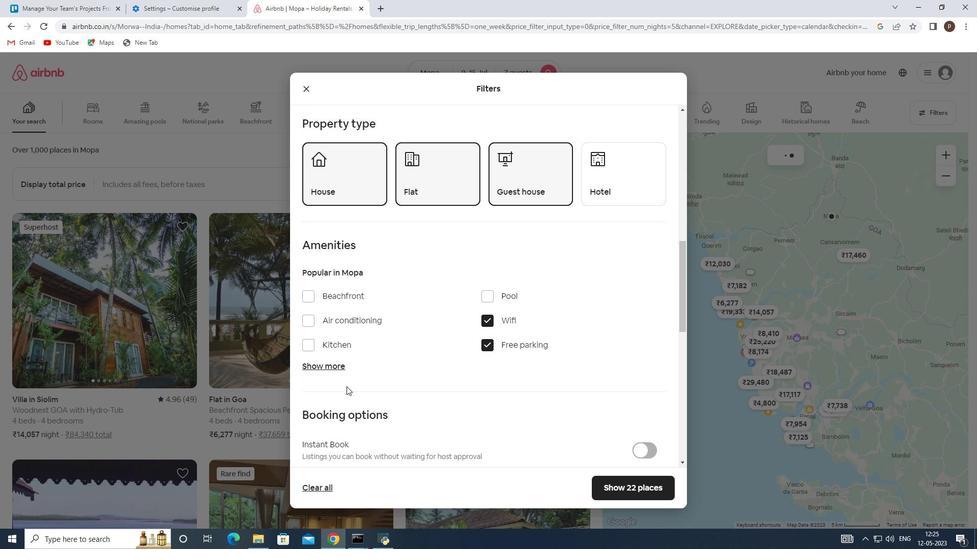 
Action: Mouse pressed left at (328, 365)
Screenshot: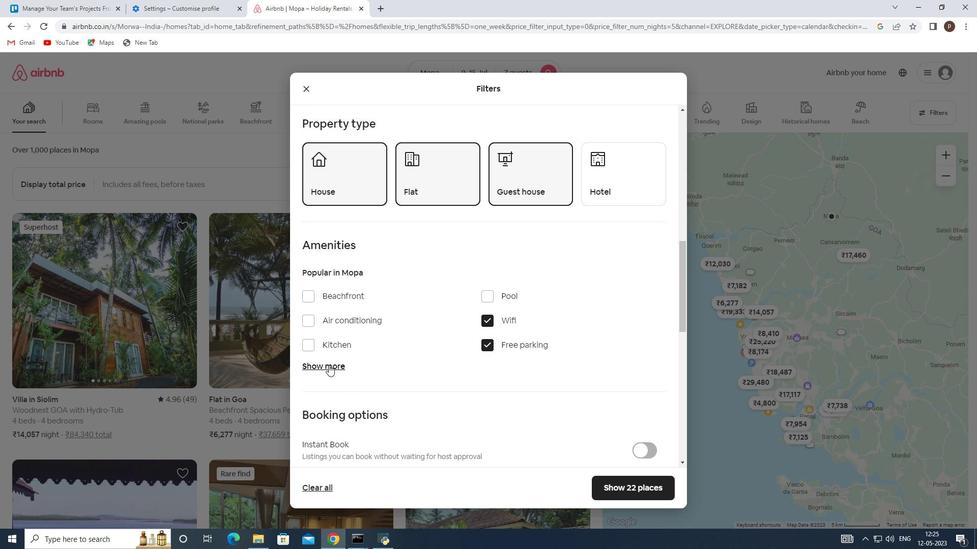 
Action: Mouse moved to (418, 384)
Screenshot: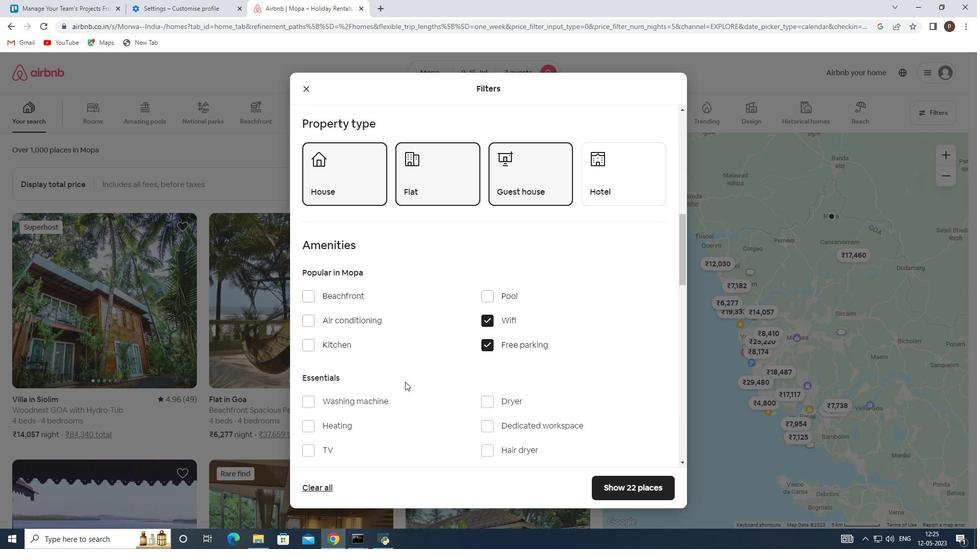 
Action: Mouse scrolled (418, 384) with delta (0, 0)
Screenshot: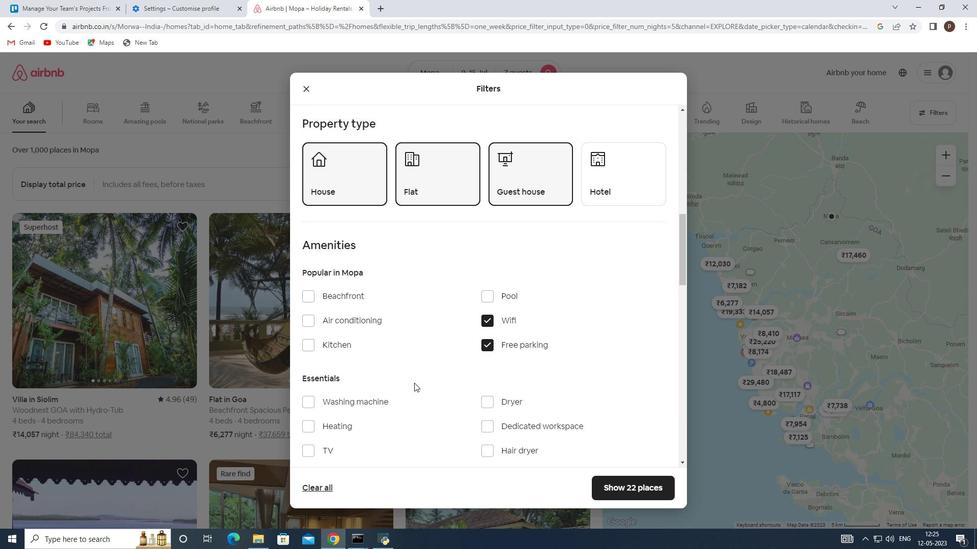 
Action: Mouse scrolled (418, 384) with delta (0, 0)
Screenshot: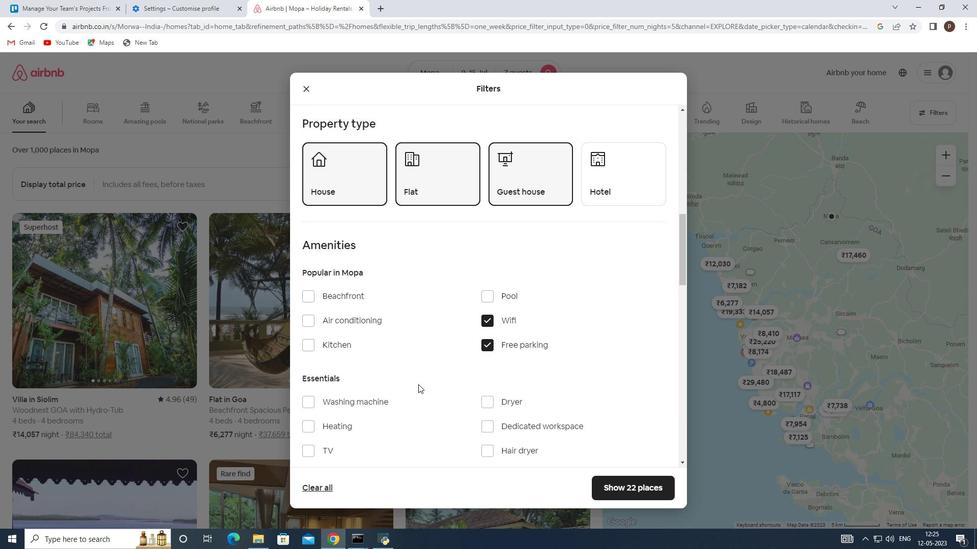 
Action: Mouse moved to (309, 346)
Screenshot: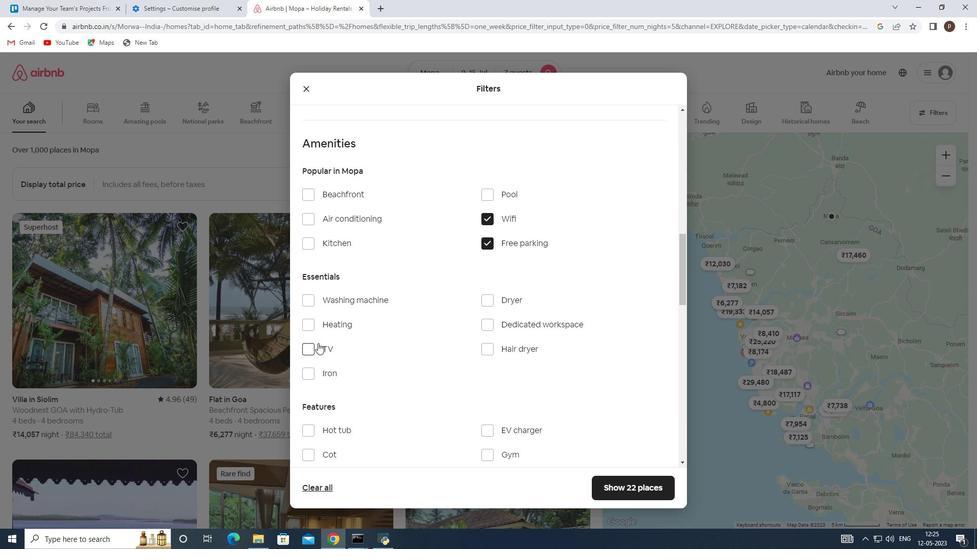 
Action: Mouse pressed left at (309, 346)
Screenshot: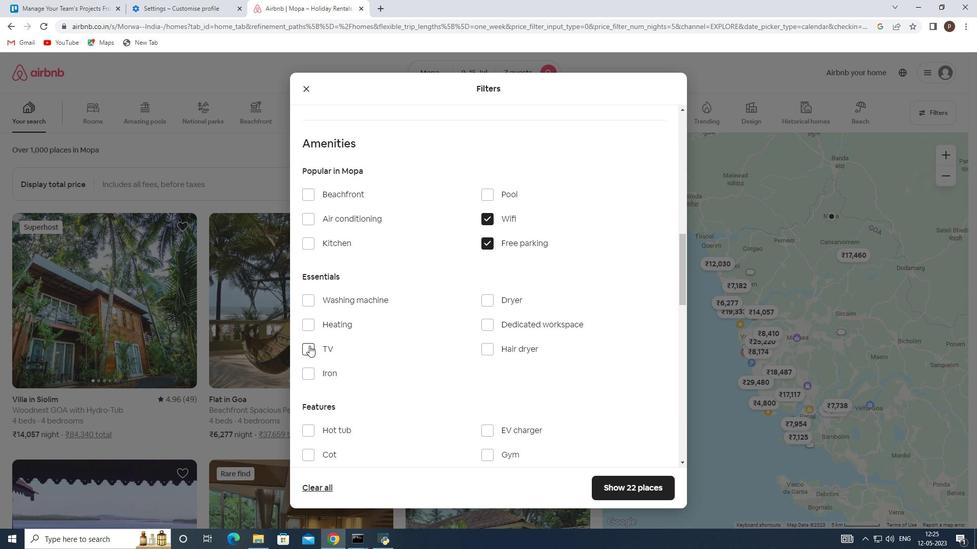 
Action: Mouse moved to (380, 360)
Screenshot: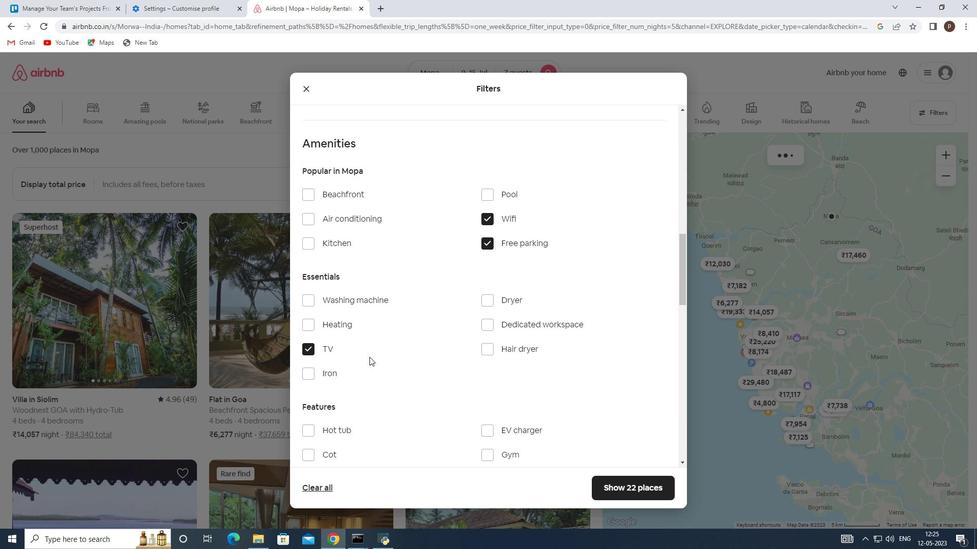 
Action: Mouse scrolled (380, 359) with delta (0, 0)
Screenshot: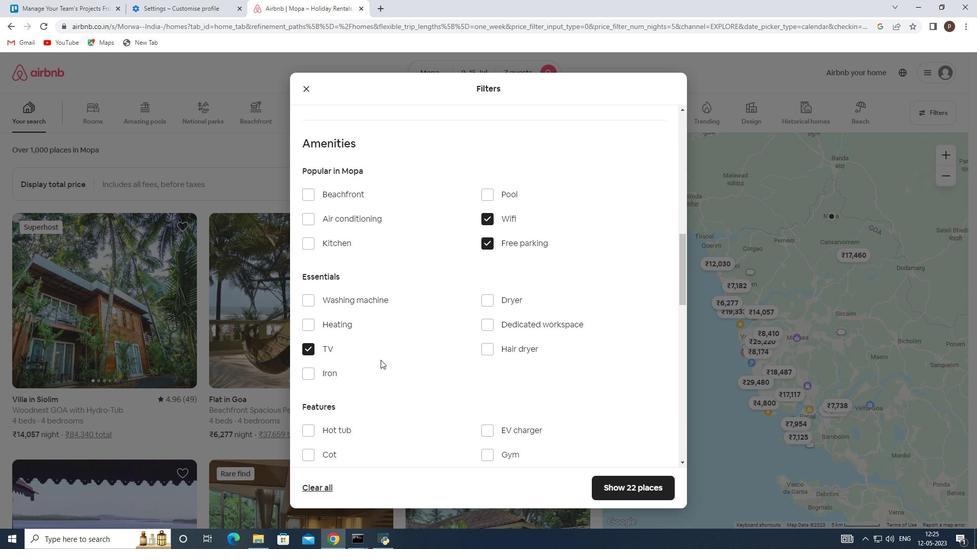 
Action: Mouse moved to (401, 351)
Screenshot: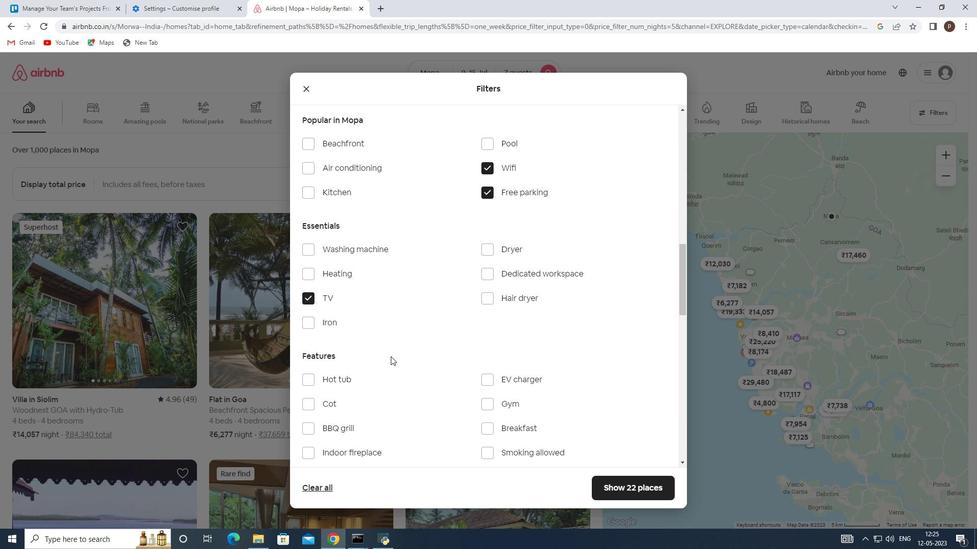 
Action: Mouse scrolled (401, 351) with delta (0, 0)
Screenshot: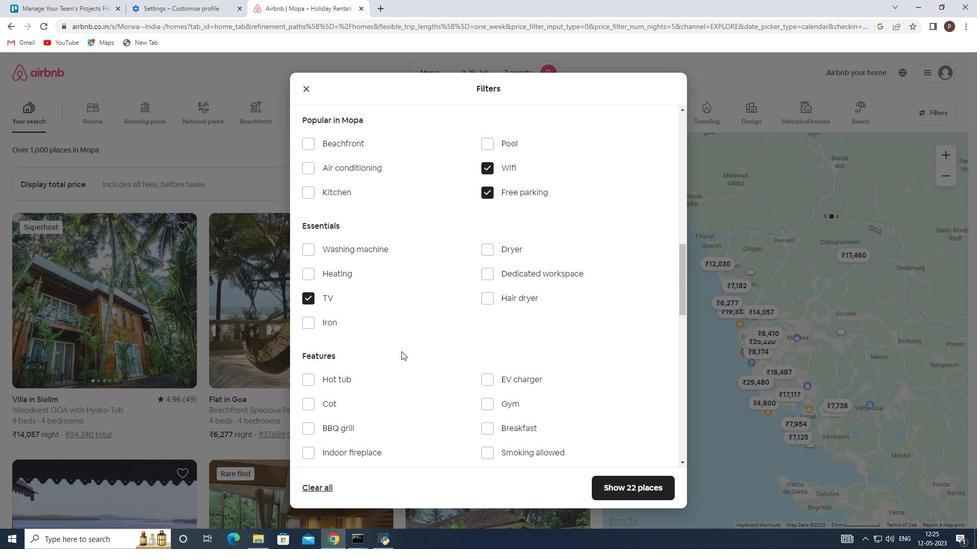 
Action: Mouse scrolled (401, 351) with delta (0, 0)
Screenshot: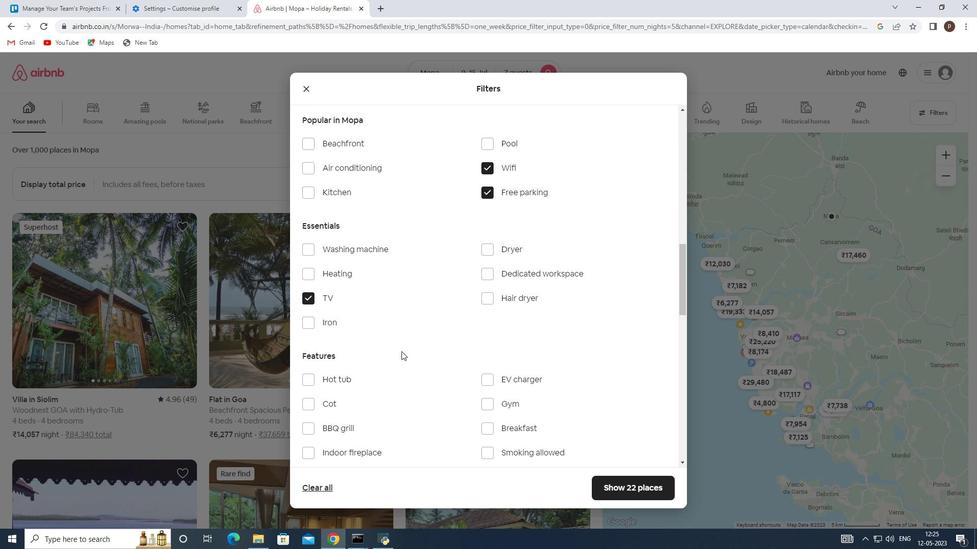 
Action: Mouse moved to (486, 303)
Screenshot: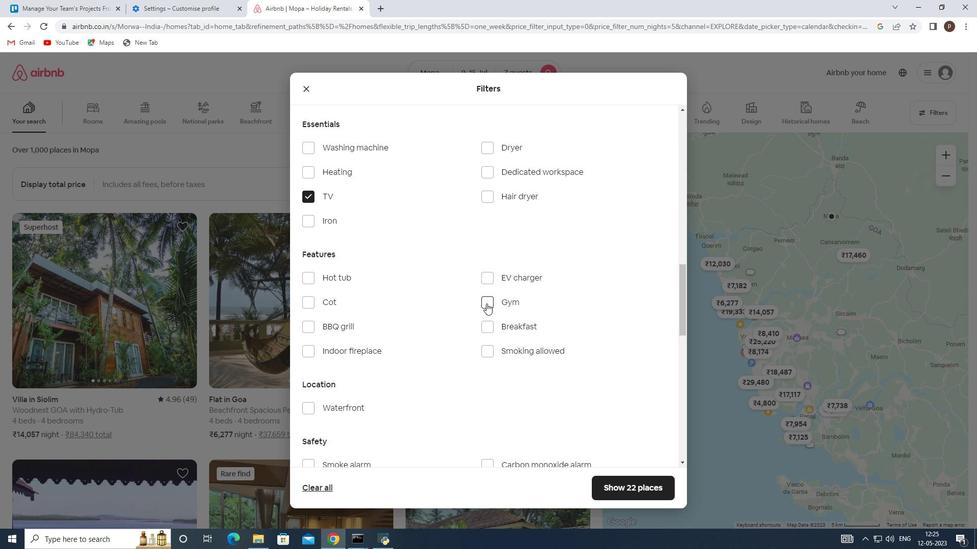 
Action: Mouse pressed left at (486, 303)
Screenshot: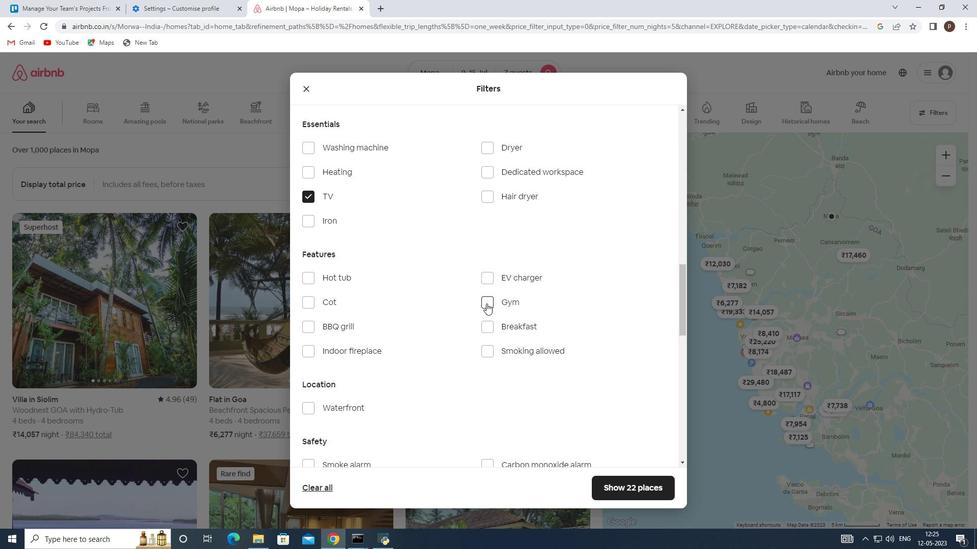 
Action: Mouse moved to (484, 323)
Screenshot: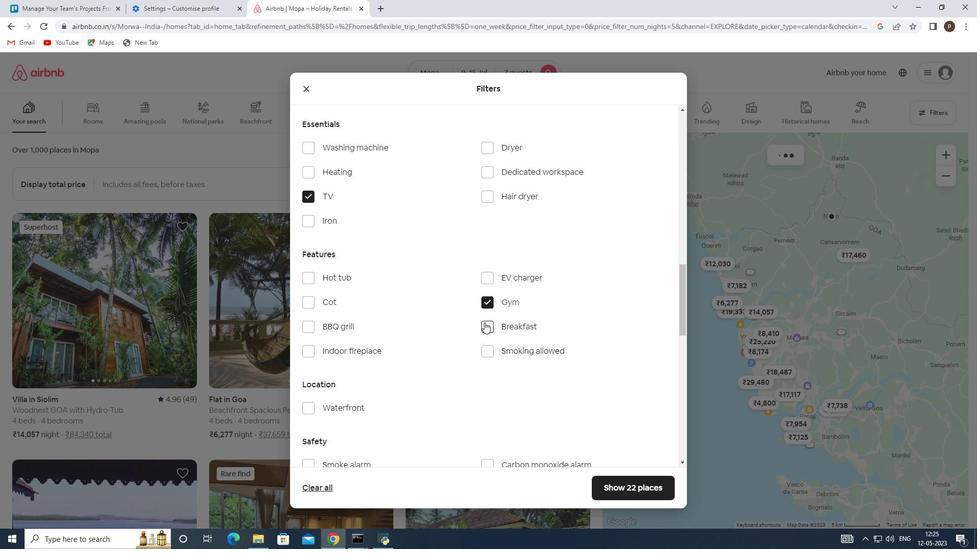 
Action: Mouse pressed left at (484, 323)
Screenshot: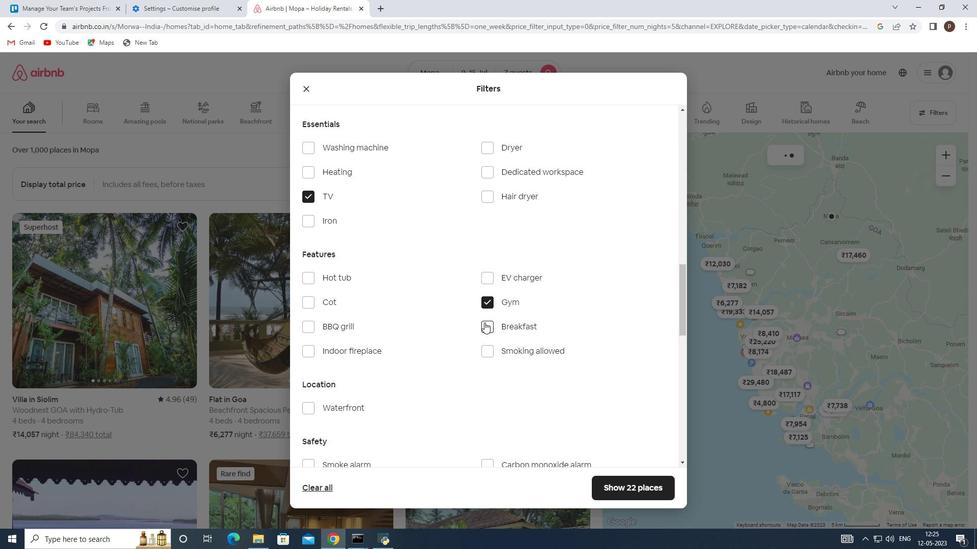 
Action: Mouse moved to (459, 326)
Screenshot: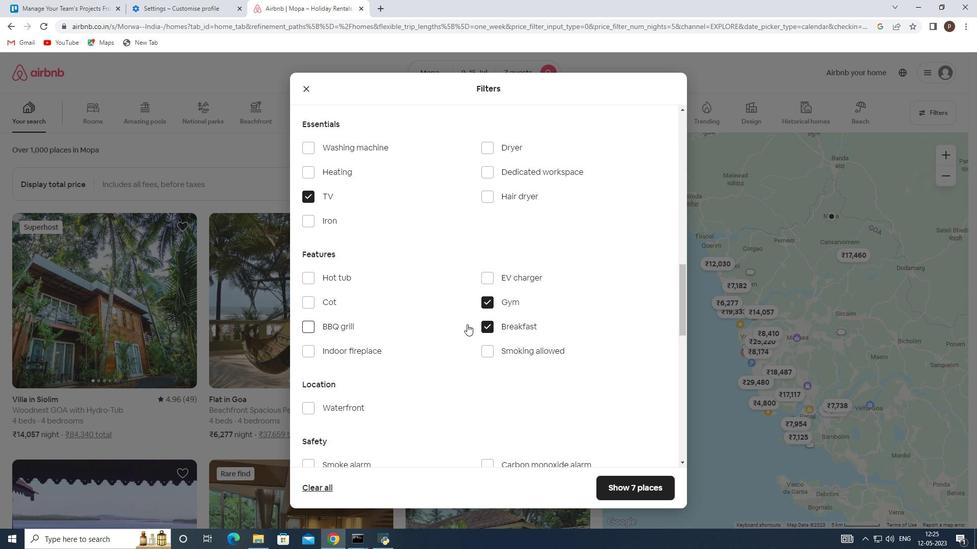 
Action: Mouse scrolled (459, 325) with delta (0, 0)
Screenshot: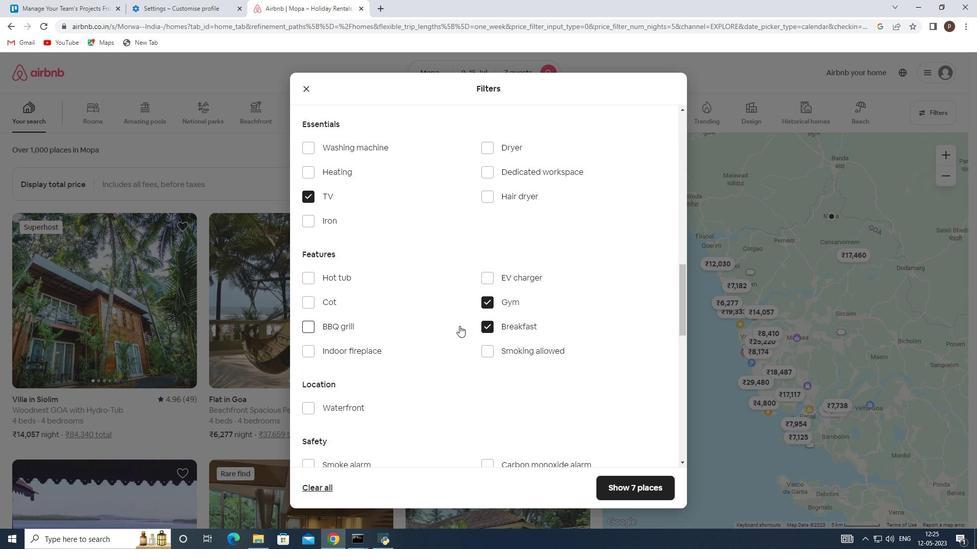 
Action: Mouse scrolled (459, 325) with delta (0, 0)
Screenshot: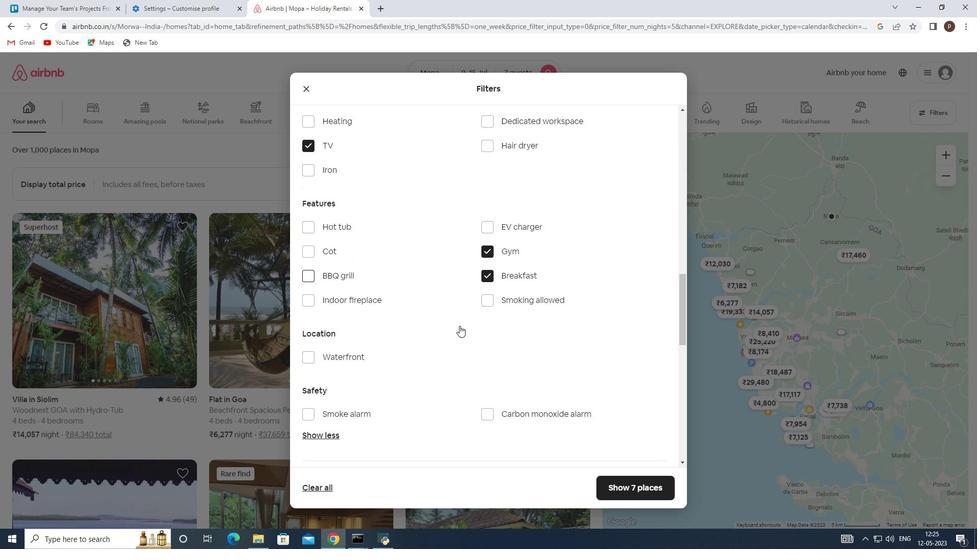 
Action: Mouse scrolled (459, 325) with delta (0, 0)
Screenshot: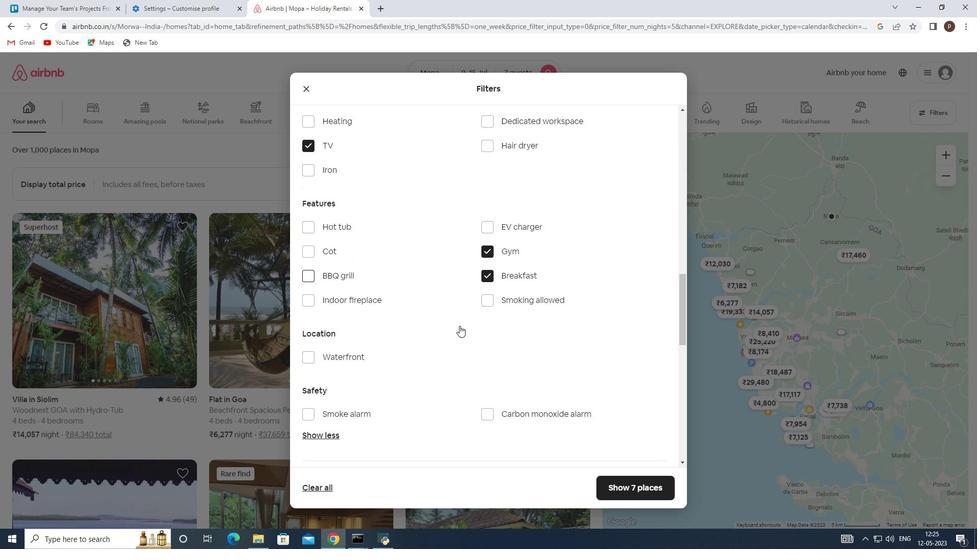 
Action: Mouse scrolled (459, 325) with delta (0, 0)
Screenshot: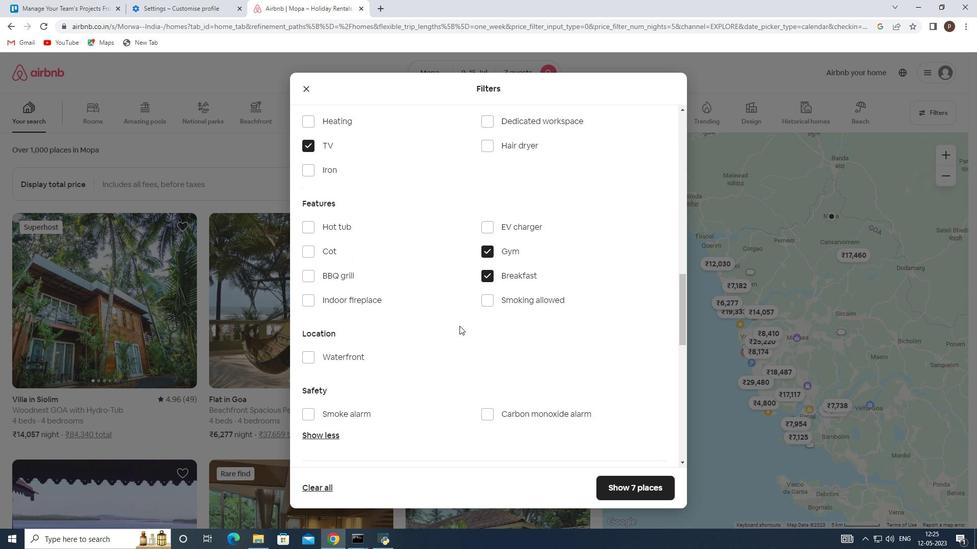 
Action: Mouse moved to (642, 401)
Screenshot: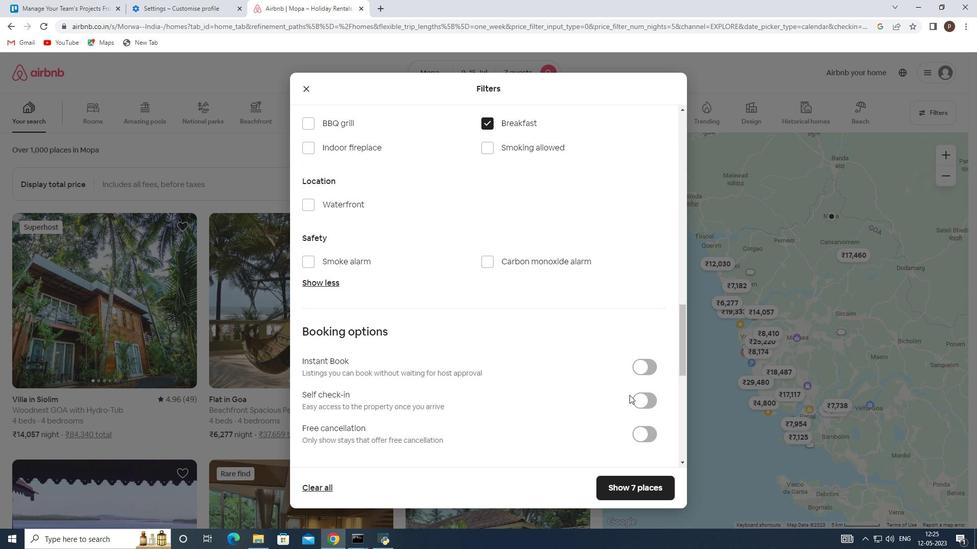 
Action: Mouse pressed left at (642, 401)
Screenshot: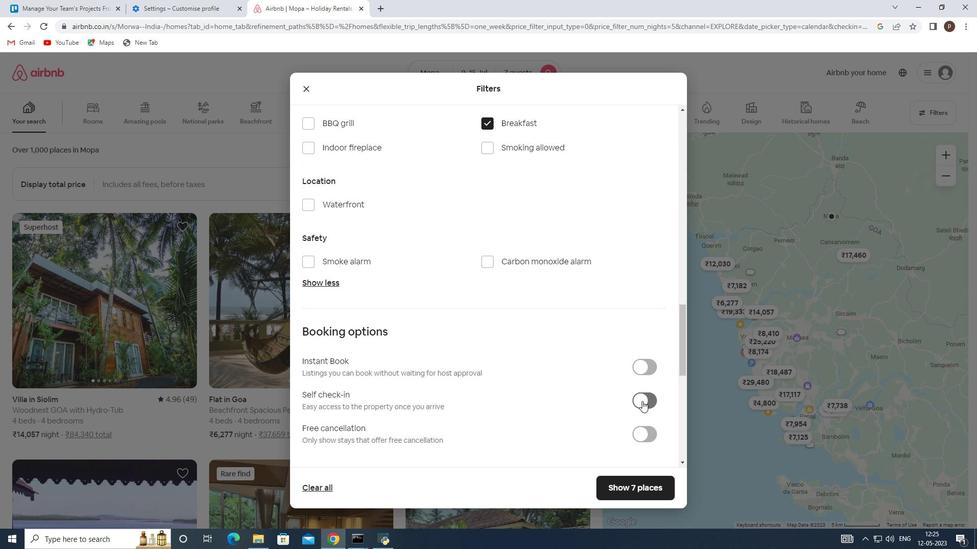 
Action: Mouse moved to (571, 389)
Screenshot: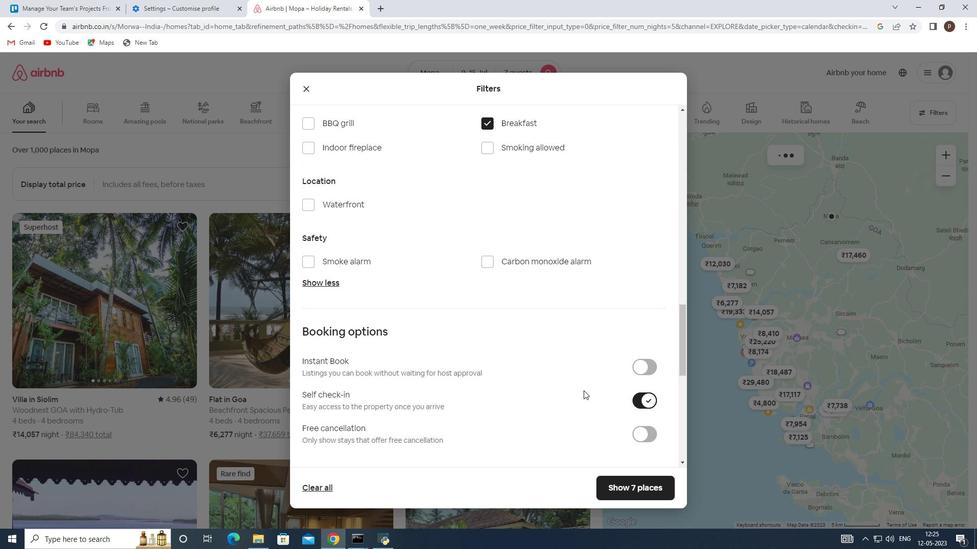 
Action: Mouse scrolled (571, 389) with delta (0, 0)
Screenshot: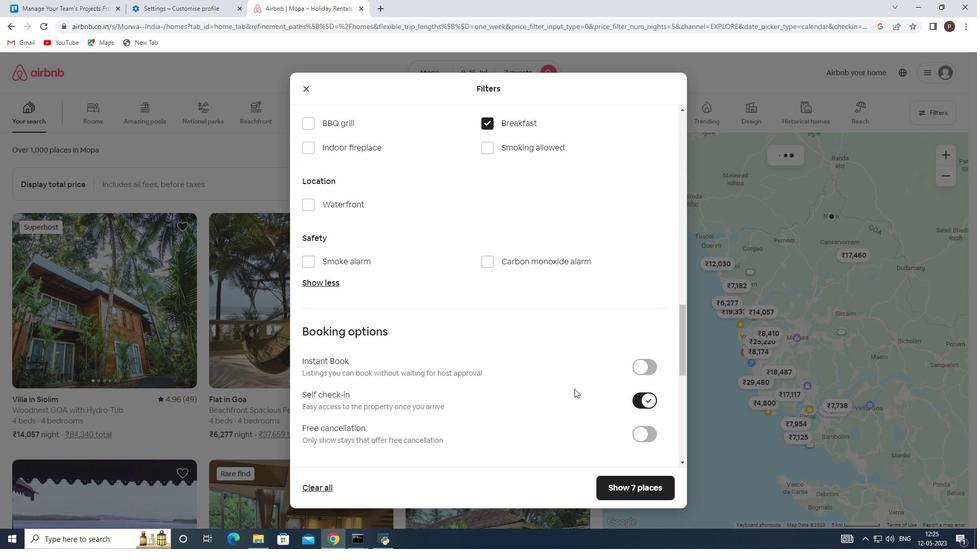 
Action: Mouse scrolled (571, 389) with delta (0, 0)
Screenshot: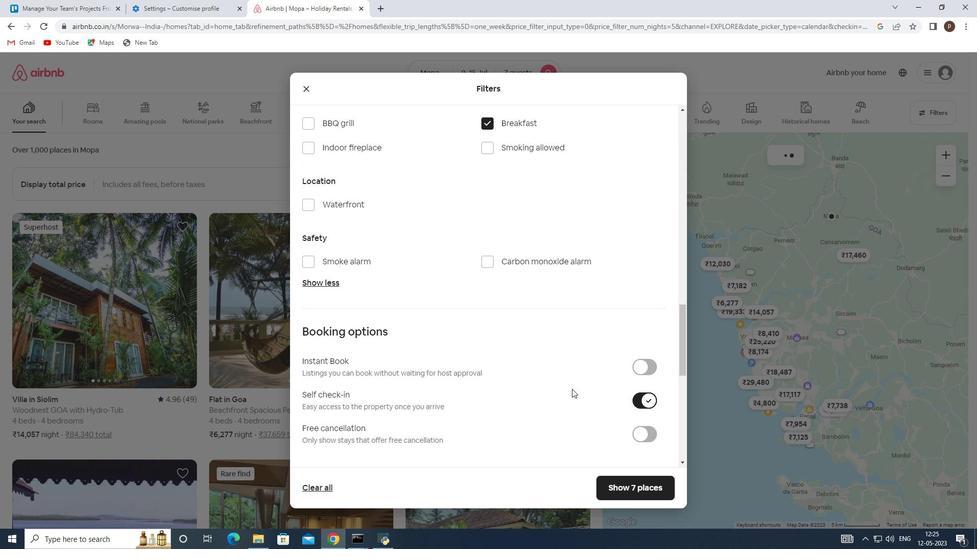 
Action: Mouse scrolled (571, 389) with delta (0, 0)
Screenshot: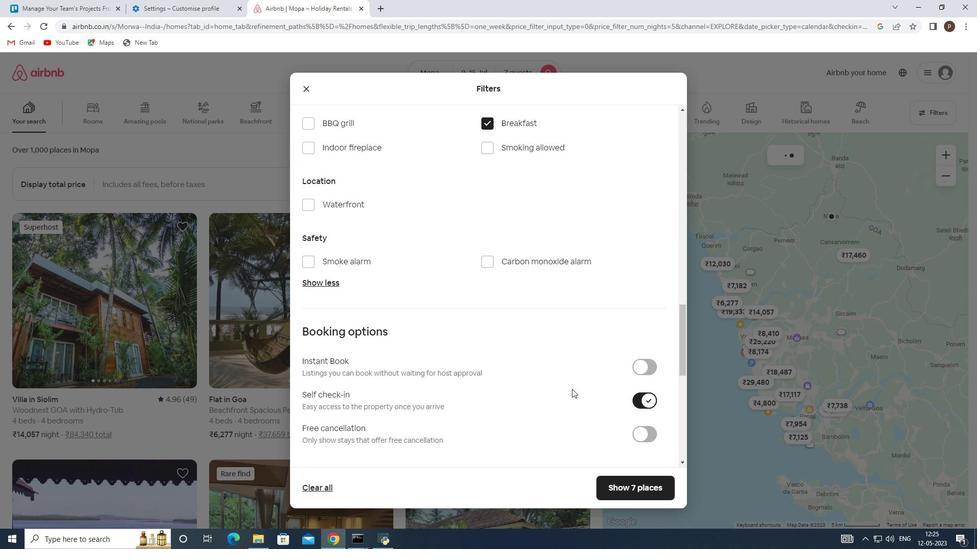 
Action: Mouse moved to (560, 383)
Screenshot: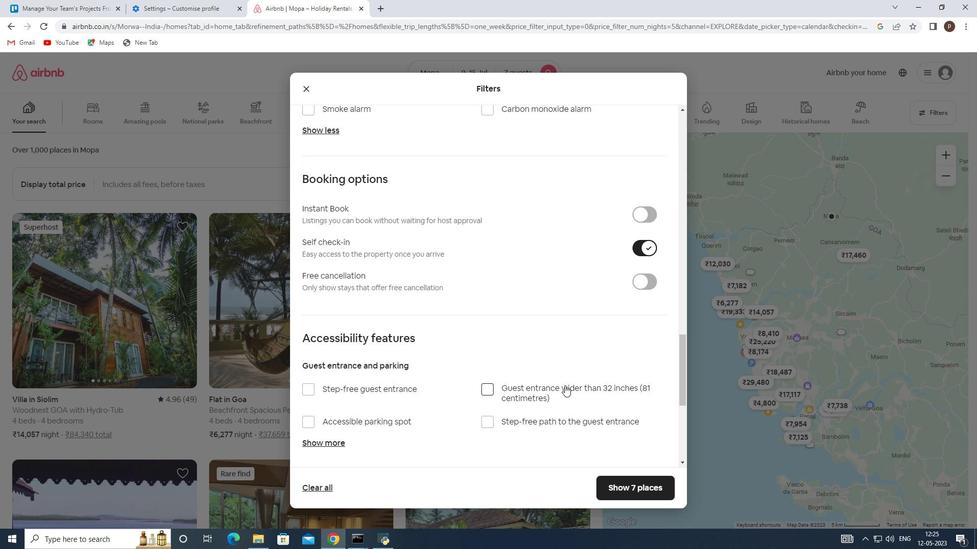 
Action: Mouse scrolled (560, 382) with delta (0, 0)
Screenshot: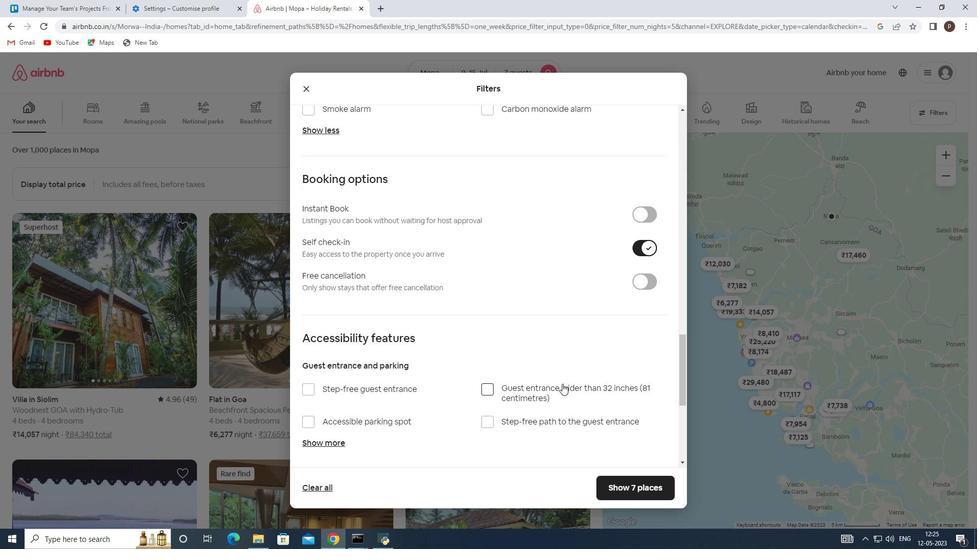 
Action: Mouse scrolled (560, 382) with delta (0, 0)
Screenshot: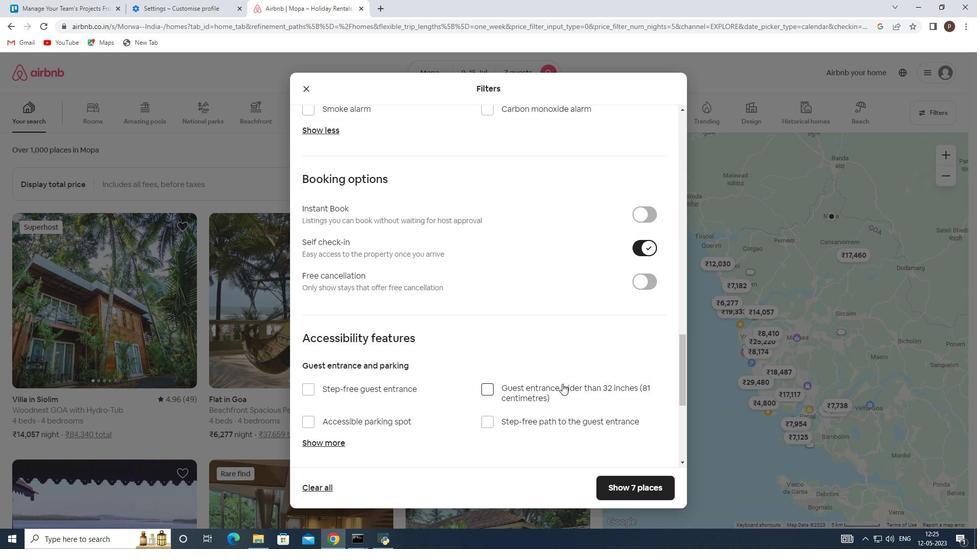 
Action: Mouse scrolled (560, 382) with delta (0, 0)
Screenshot: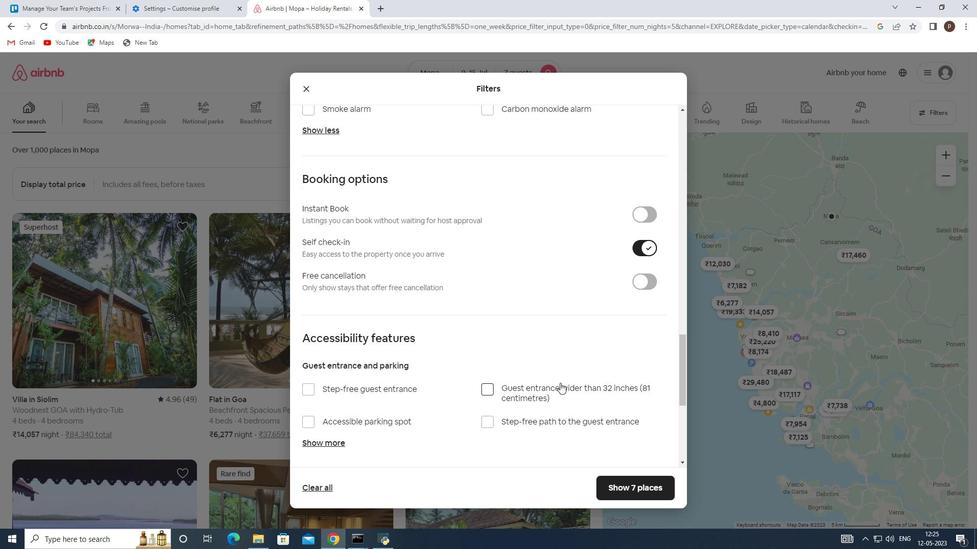
Action: Mouse scrolled (560, 382) with delta (0, 0)
Screenshot: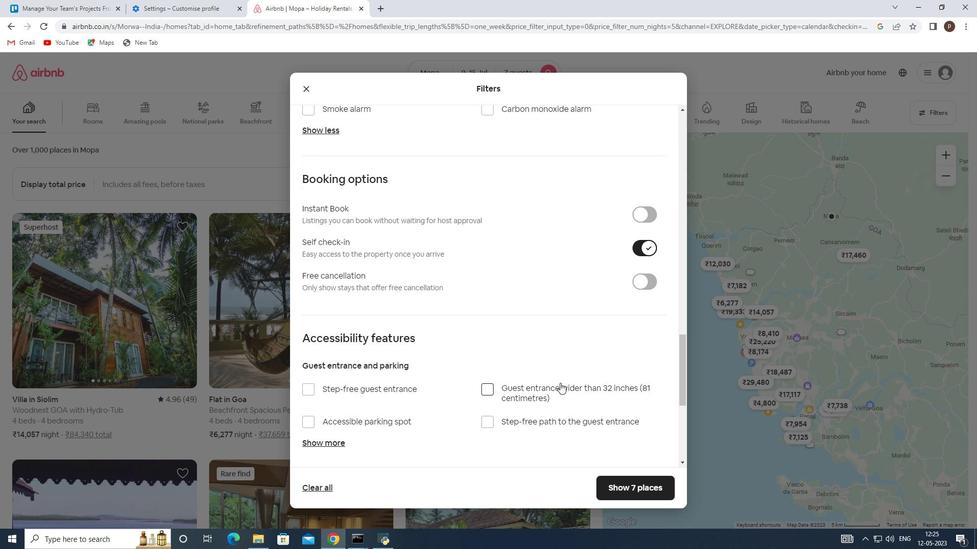 
Action: Mouse moved to (533, 373)
Screenshot: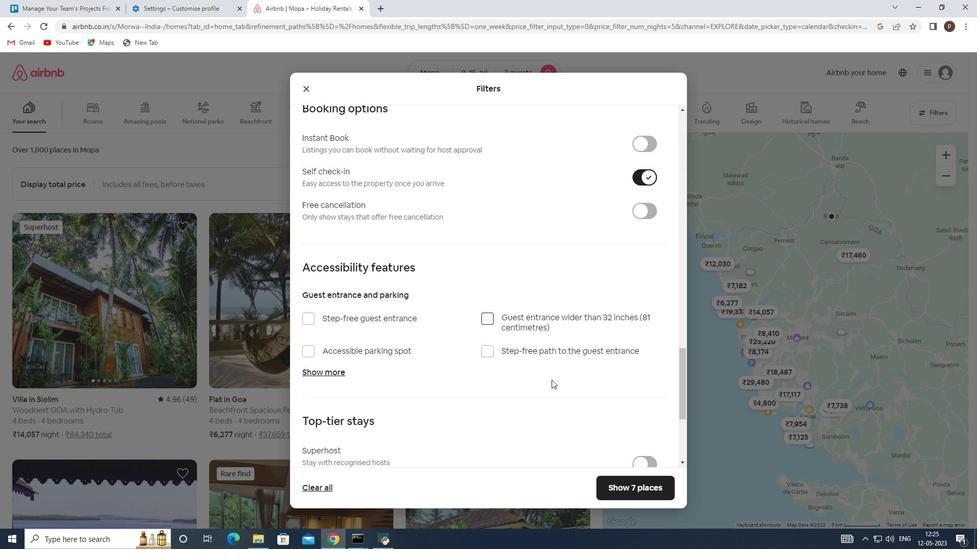 
Action: Mouse scrolled (533, 373) with delta (0, 0)
Screenshot: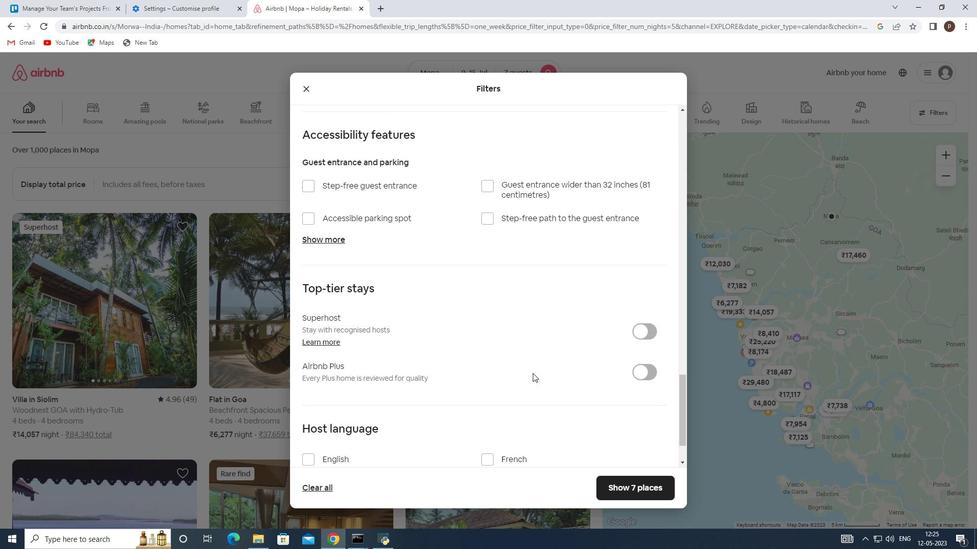 
Action: Mouse scrolled (533, 373) with delta (0, 0)
Screenshot: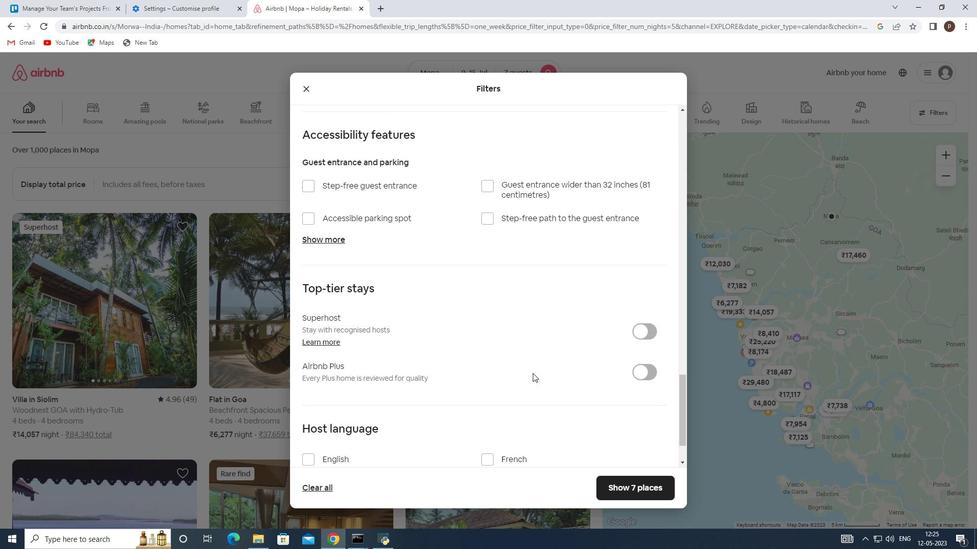 
Action: Mouse scrolled (533, 373) with delta (0, 0)
Screenshot: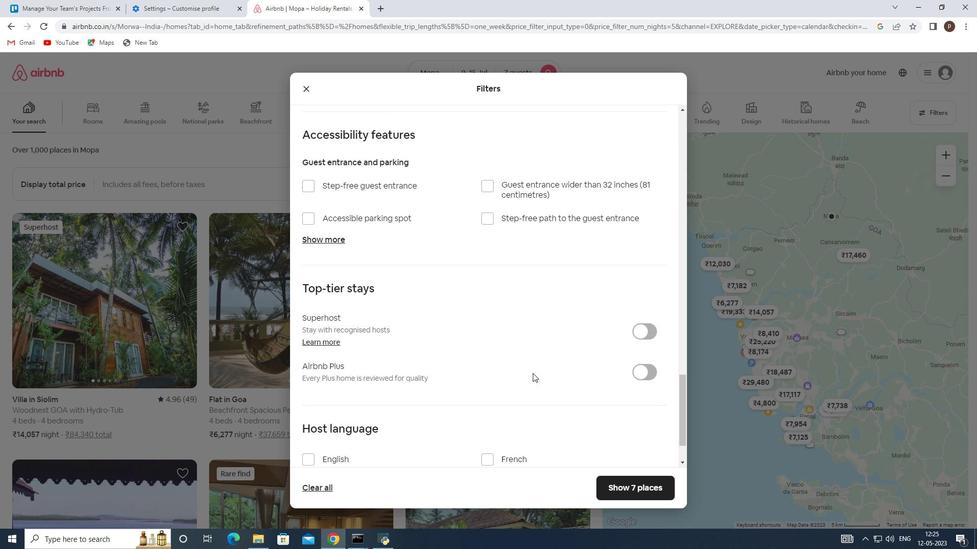 
Action: Mouse scrolled (533, 373) with delta (0, 0)
Screenshot: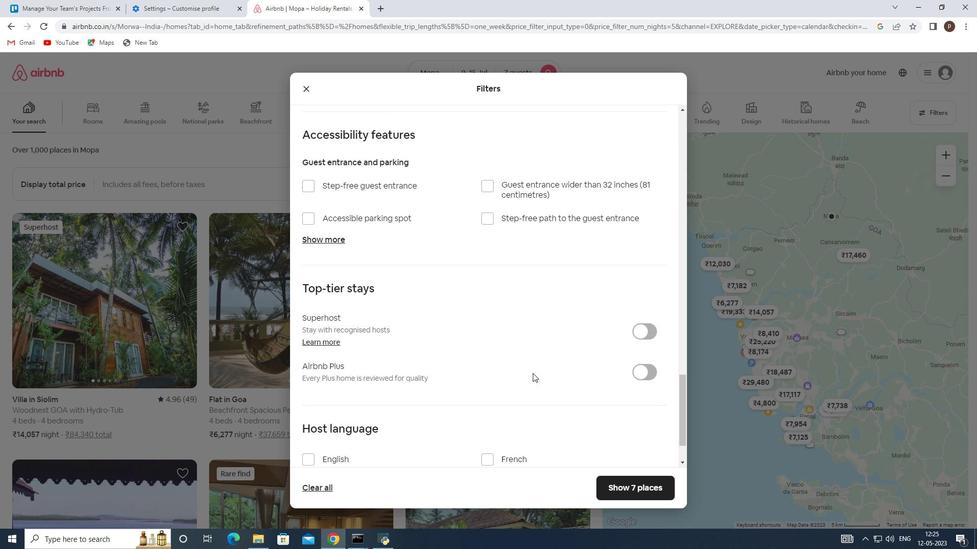
Action: Mouse scrolled (533, 373) with delta (0, 0)
Screenshot: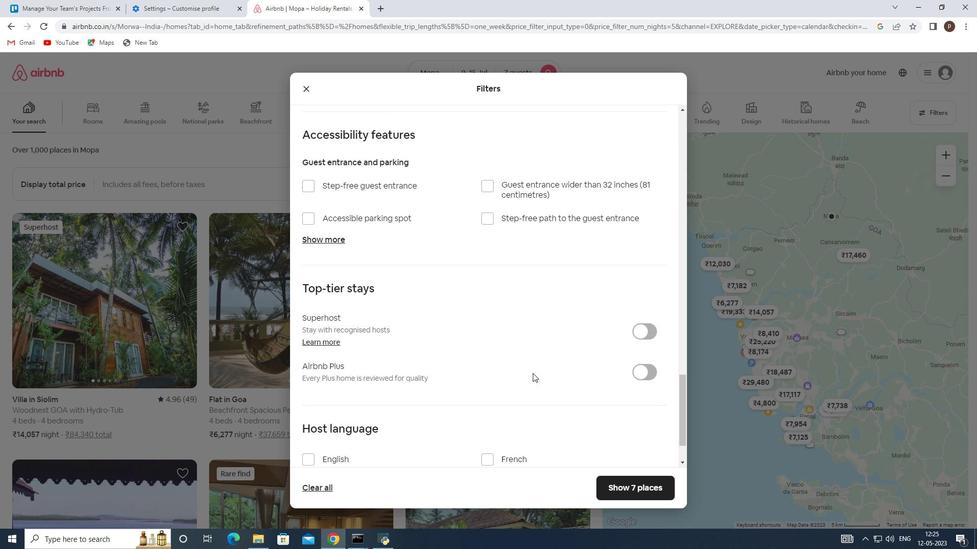 
Action: Mouse moved to (310, 398)
Screenshot: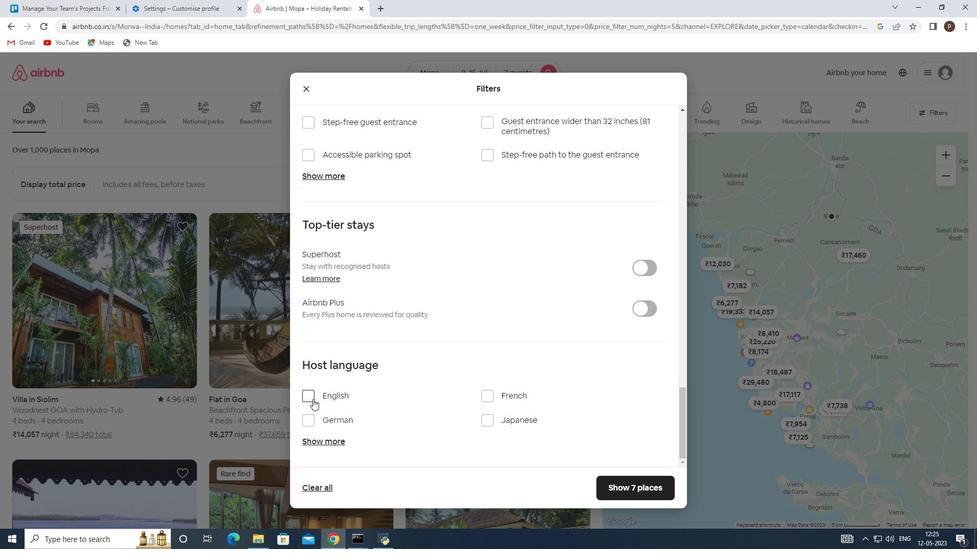 
Action: Mouse pressed left at (310, 398)
Screenshot: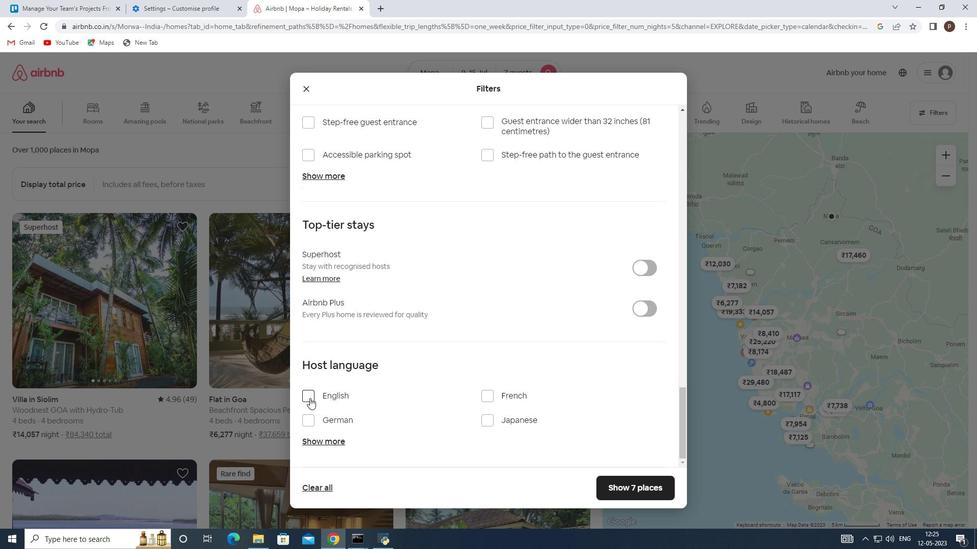 
Action: Mouse moved to (626, 486)
Screenshot: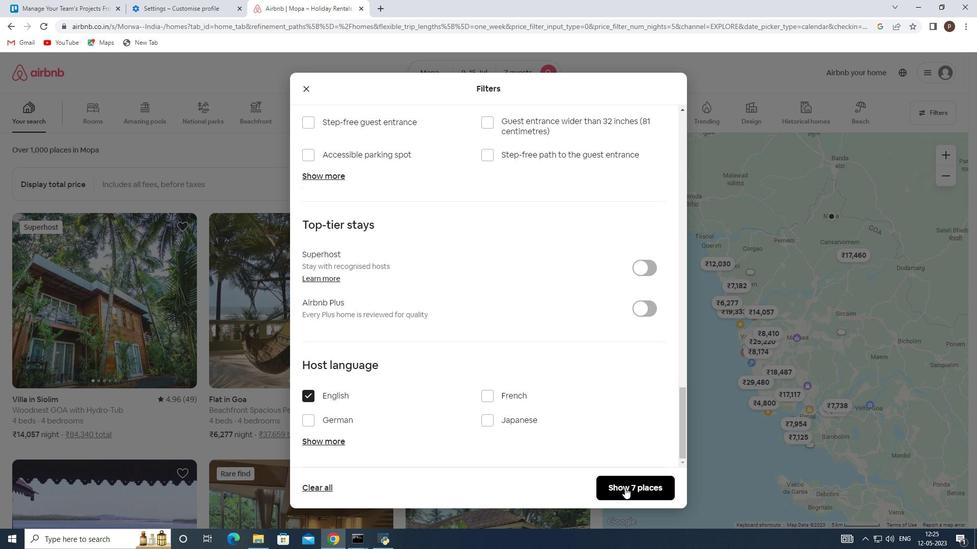 
Action: Mouse pressed left at (626, 486)
Screenshot: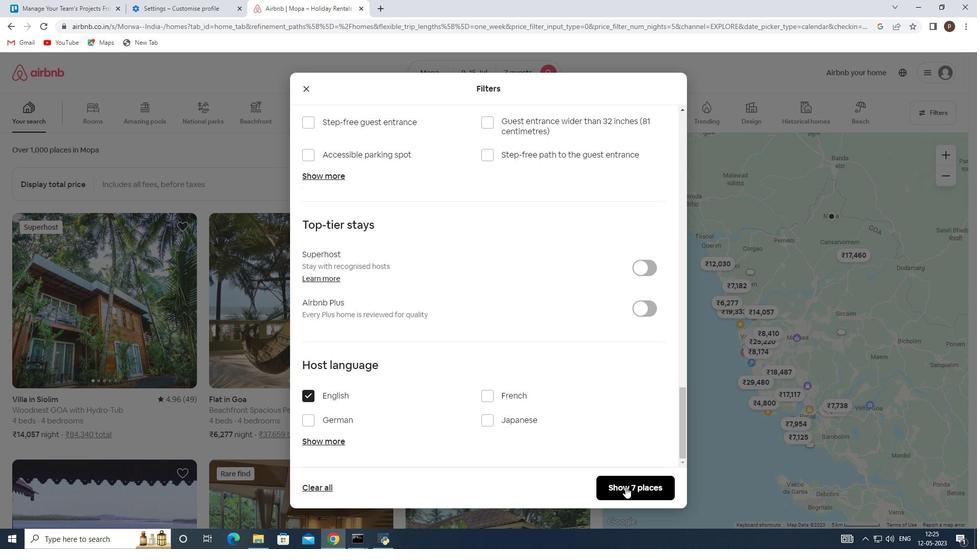 
Action: Mouse moved to (623, 487)
Screenshot: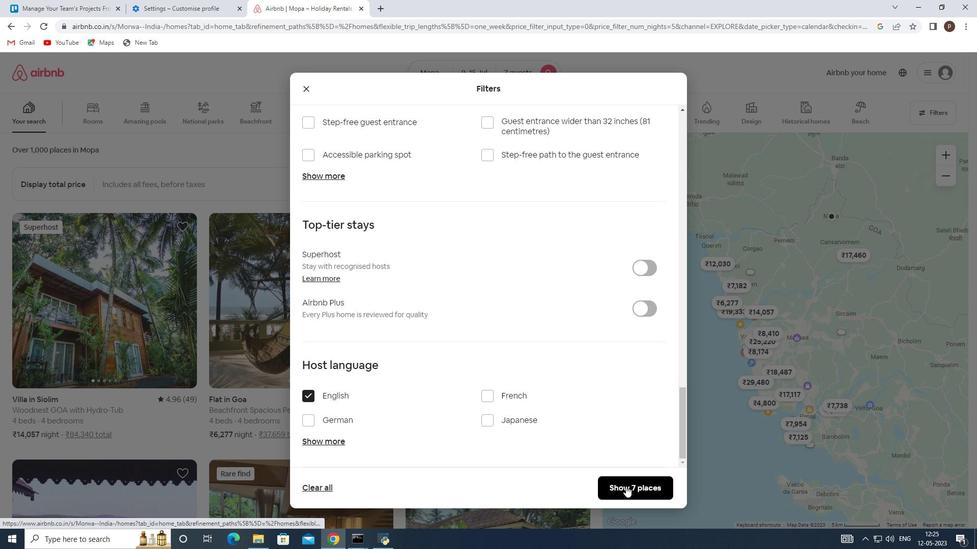 
